 Task: Add an event with the title Second Performance Improvement Plan Assessment, date ''2024/03/27'', time 7:30 AM to 9:30 AMand add a description: Problem-Solving Activities and embark on a transformative journey that will empower your team to overcome challenges, think creatively, and work cohesively to achieve outstanding results. Get ready for an inspiring and invigorating retreat that will leave a lasting impact on your team''s problem-solving abilities and overall collaboration.Select event color  Tomato . Add location for the event as: Valencia, Spain, logged in from the account softage.8@softage.netand send the event invitation to softage.6@softage.net and softage.1@softage.net. Set a reminder for the event Daily
Action: Mouse moved to (51, 82)
Screenshot: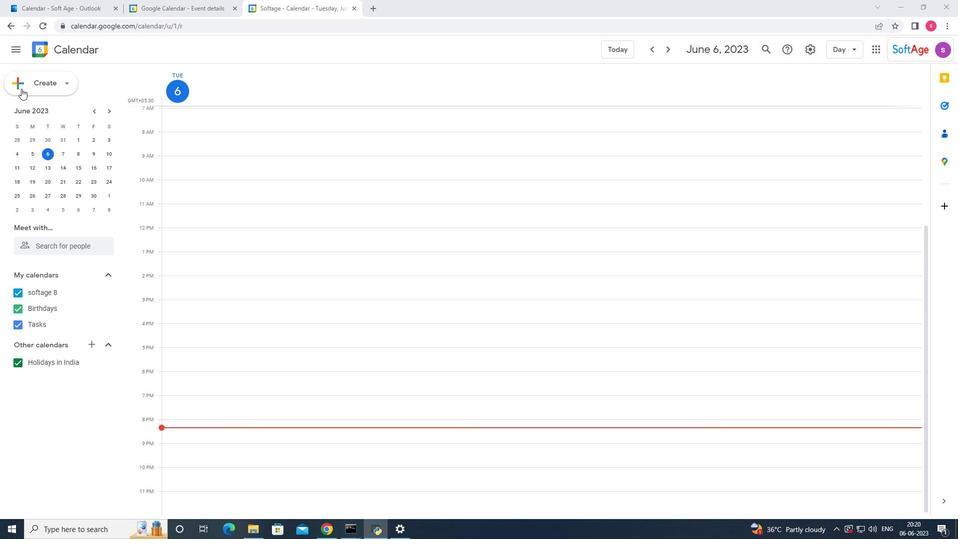 
Action: Mouse pressed left at (51, 82)
Screenshot: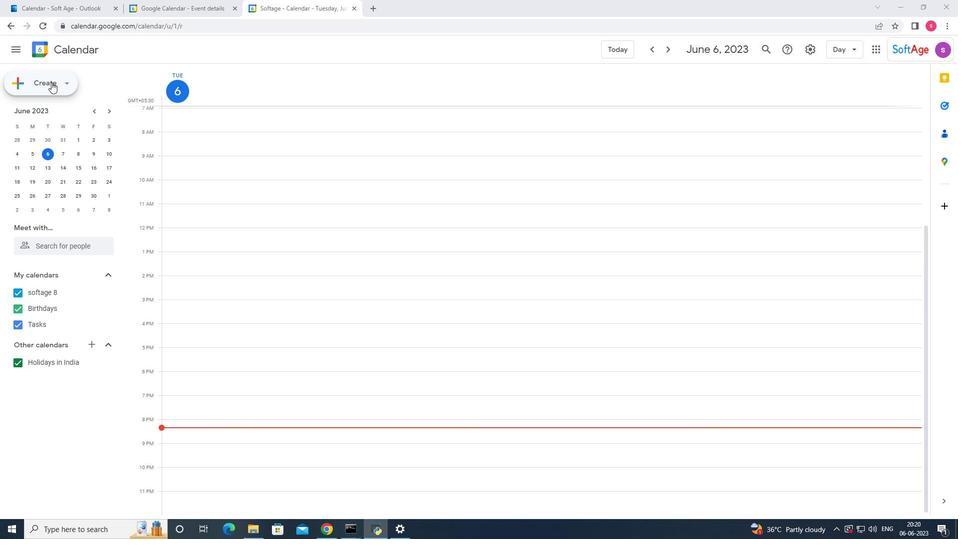 
Action: Mouse moved to (32, 109)
Screenshot: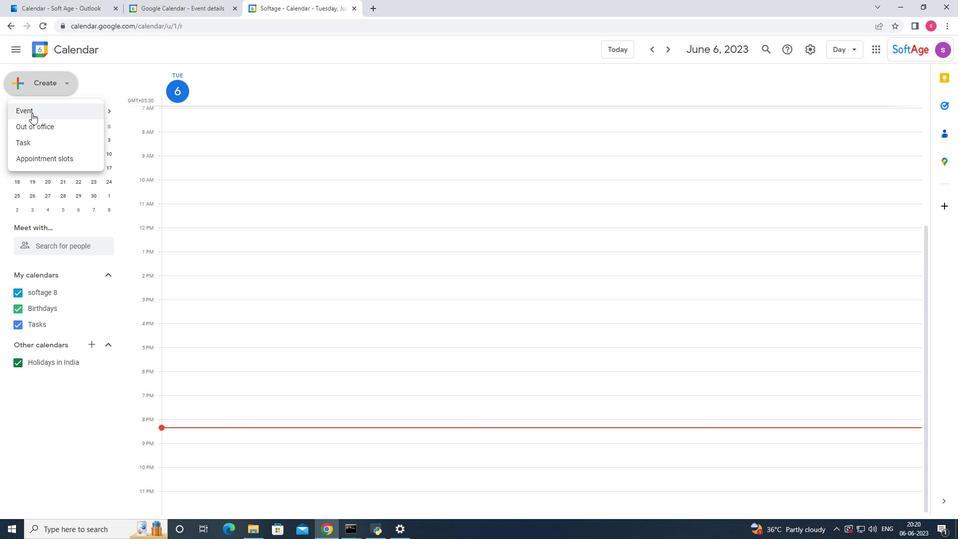 
Action: Mouse pressed left at (32, 109)
Screenshot: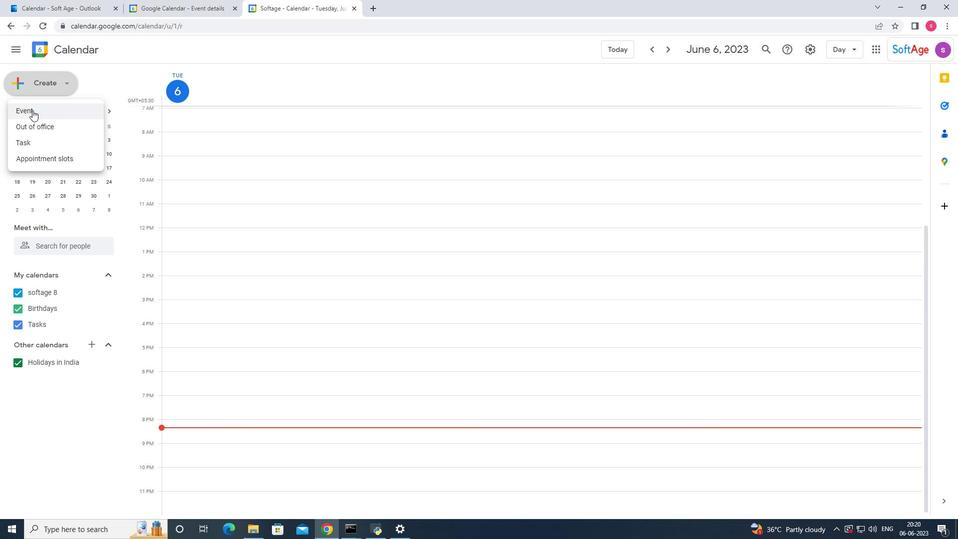 
Action: Mouse moved to (549, 415)
Screenshot: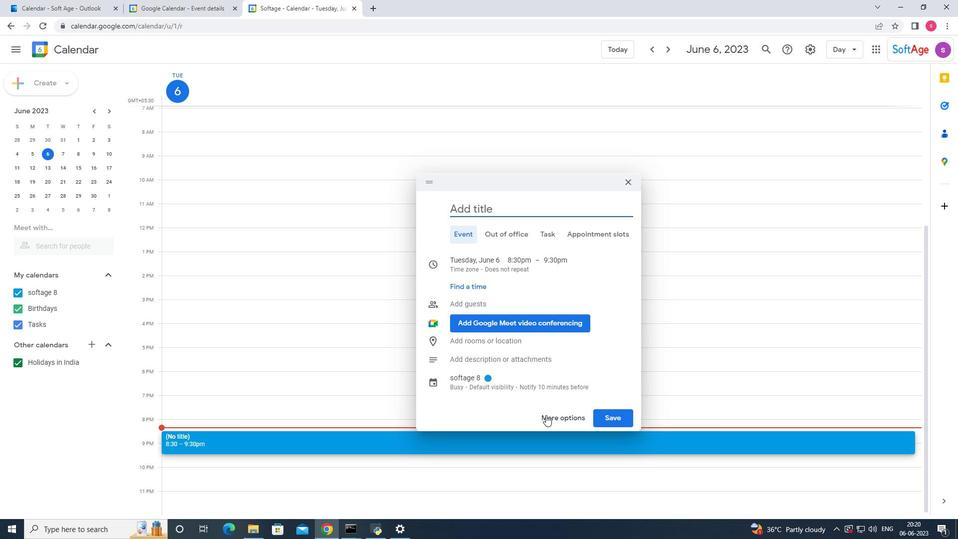
Action: Mouse pressed left at (549, 415)
Screenshot: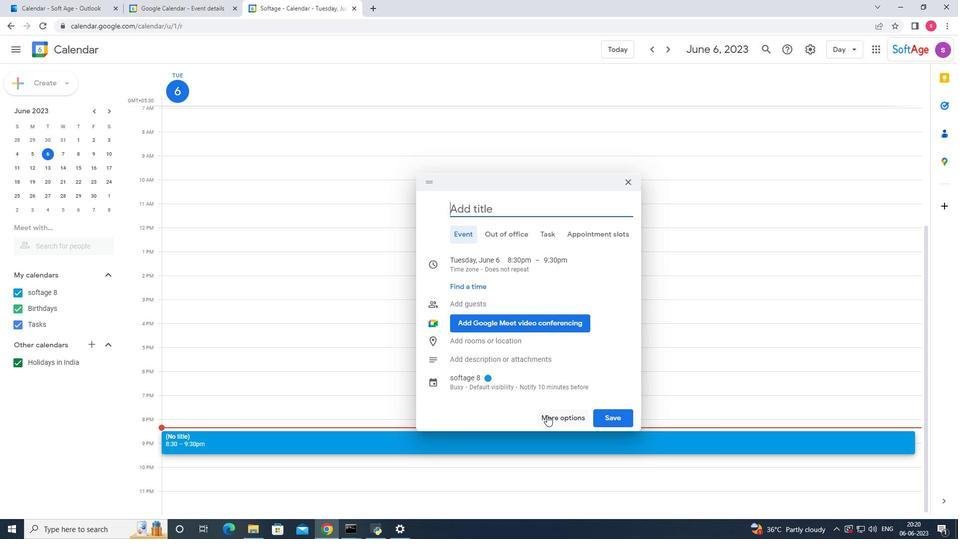 
Action: Mouse moved to (88, 56)
Screenshot: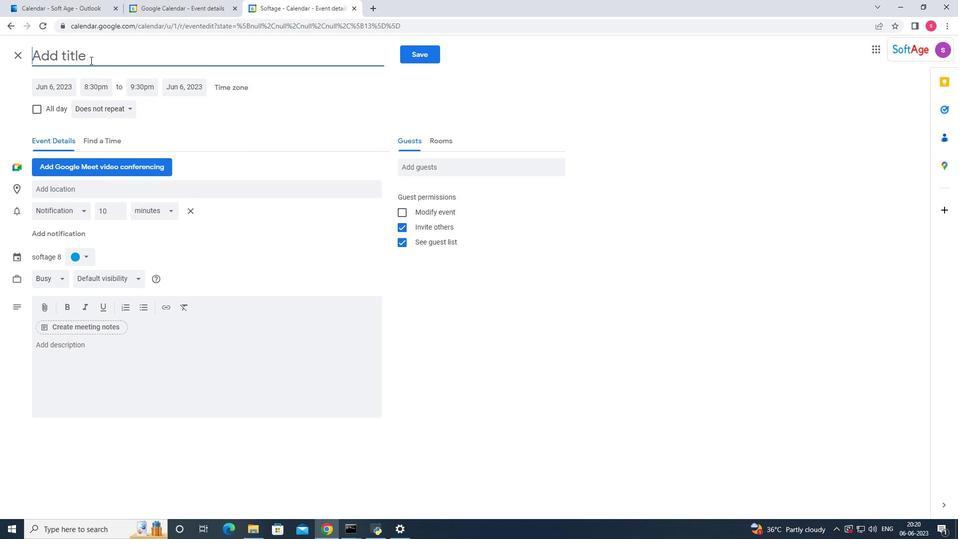 
Action: Mouse pressed left at (88, 56)
Screenshot: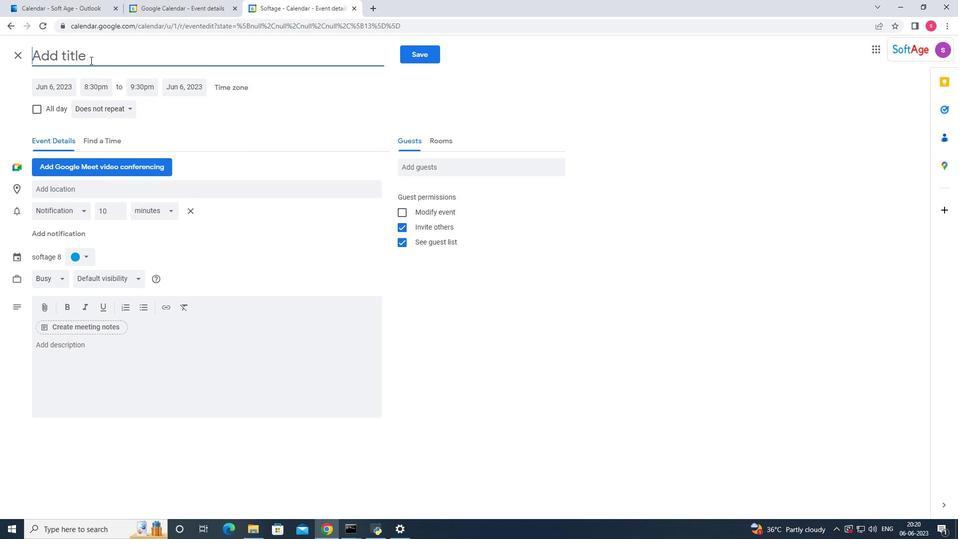 
Action: Key pressed <Key.shift_r>Second<Key.space><Key.shift>{<Key.backspace><Key.shift>Pe
Screenshot: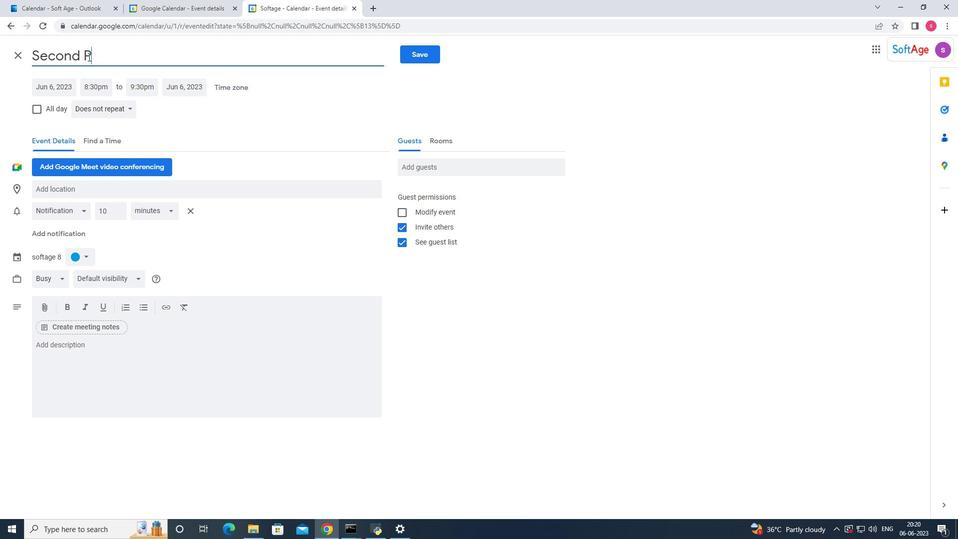 
Action: Mouse moved to (88, 56)
Screenshot: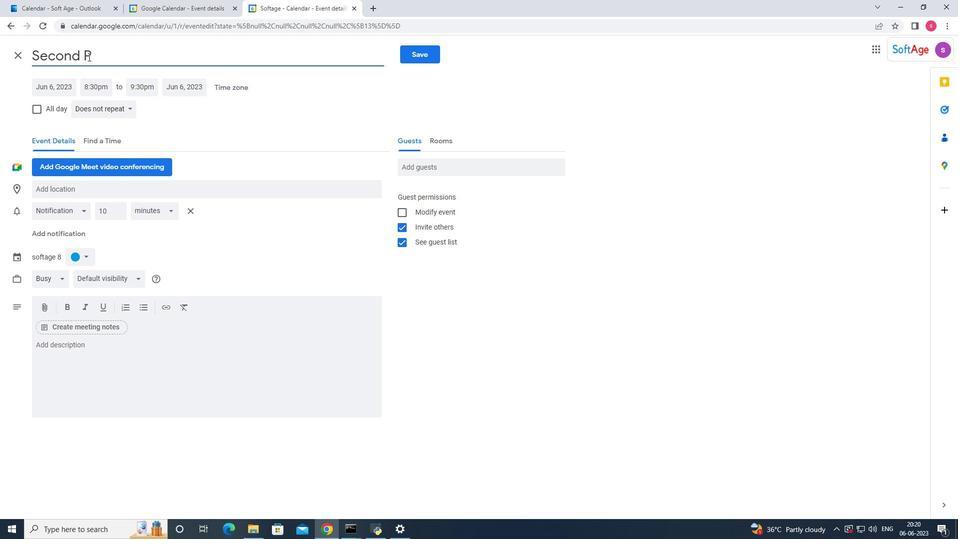 
Action: Key pressed rformance<Key.space><Key.shift>Improvement<Key.space><Key.shift>Plan<Key.space>a<Key.backspace><Key.shift_r>Assessment
Screenshot: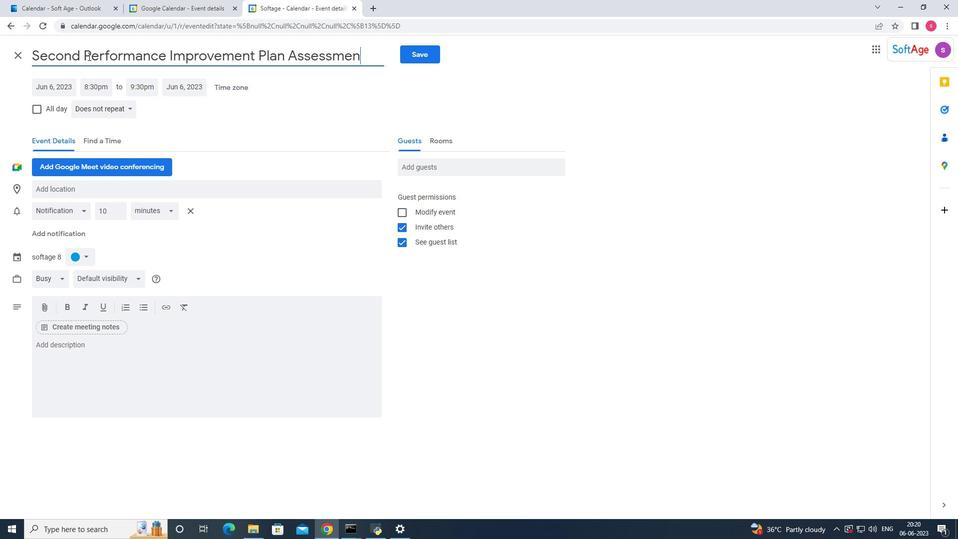 
Action: Mouse moved to (60, 88)
Screenshot: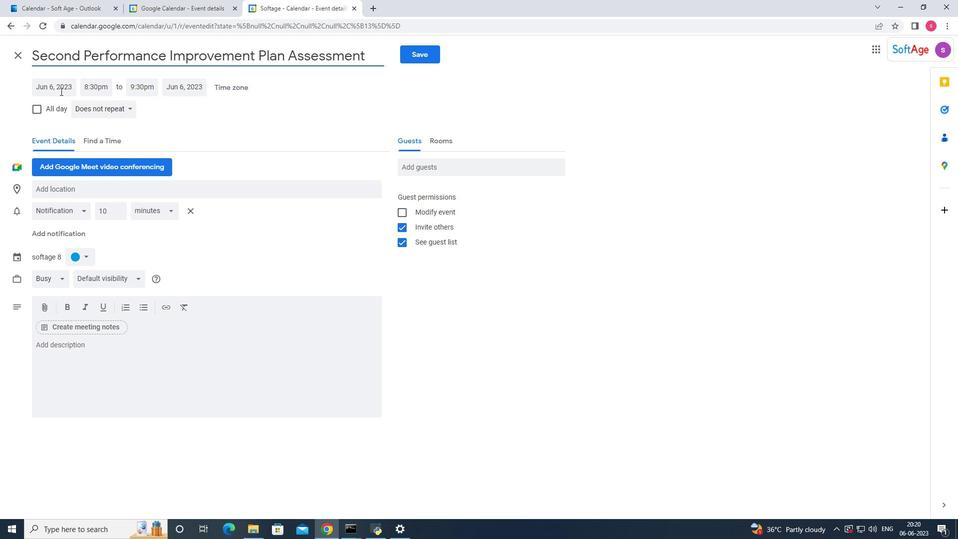 
Action: Mouse pressed left at (60, 88)
Screenshot: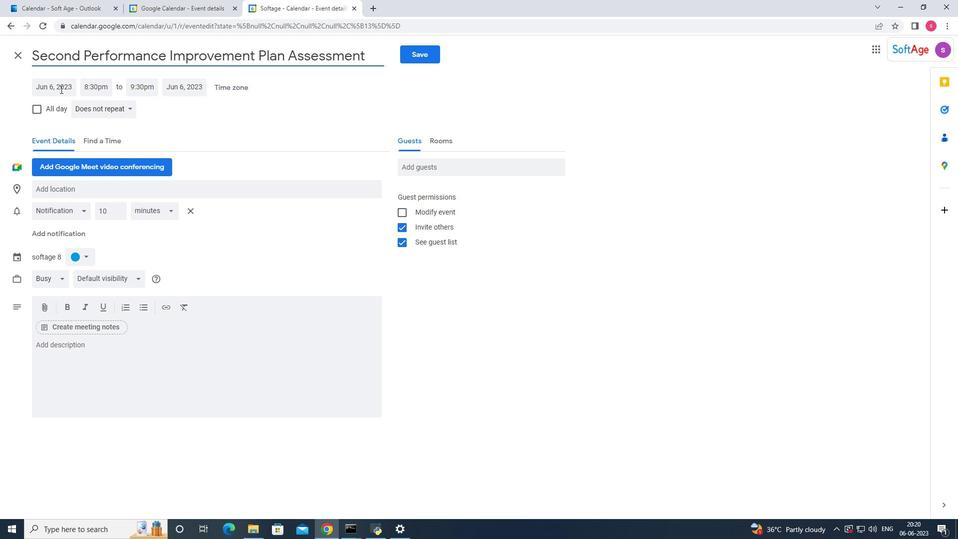 
Action: Mouse moved to (158, 108)
Screenshot: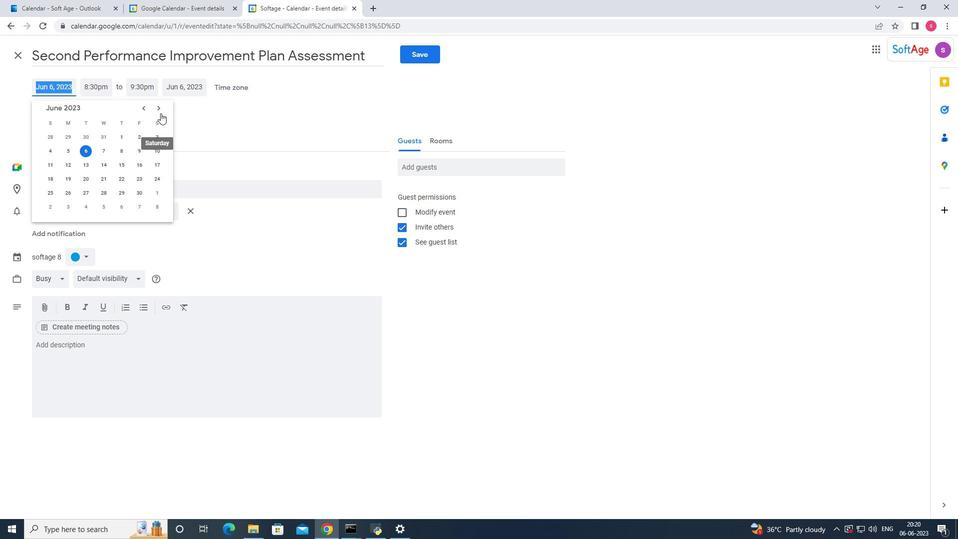 
Action: Mouse pressed left at (158, 108)
Screenshot: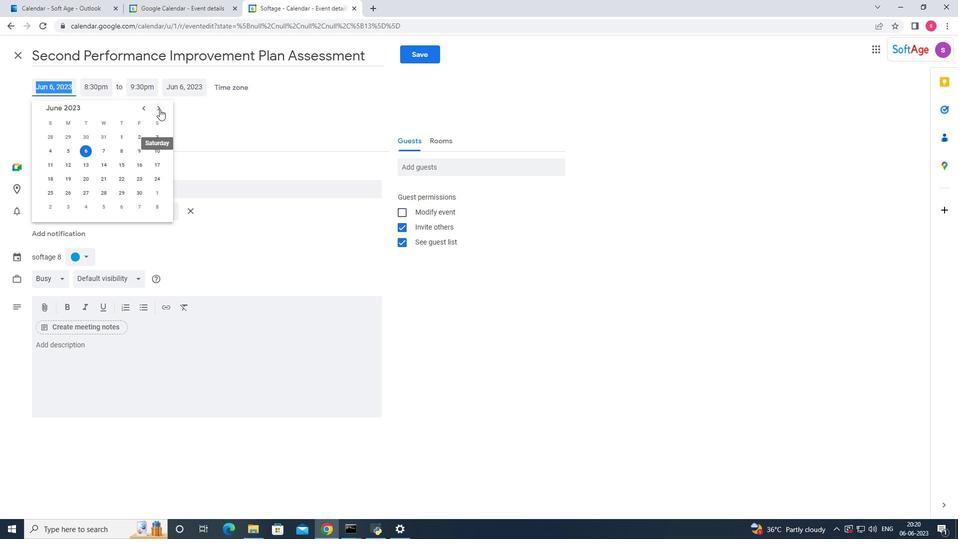 
Action: Mouse pressed left at (158, 108)
Screenshot: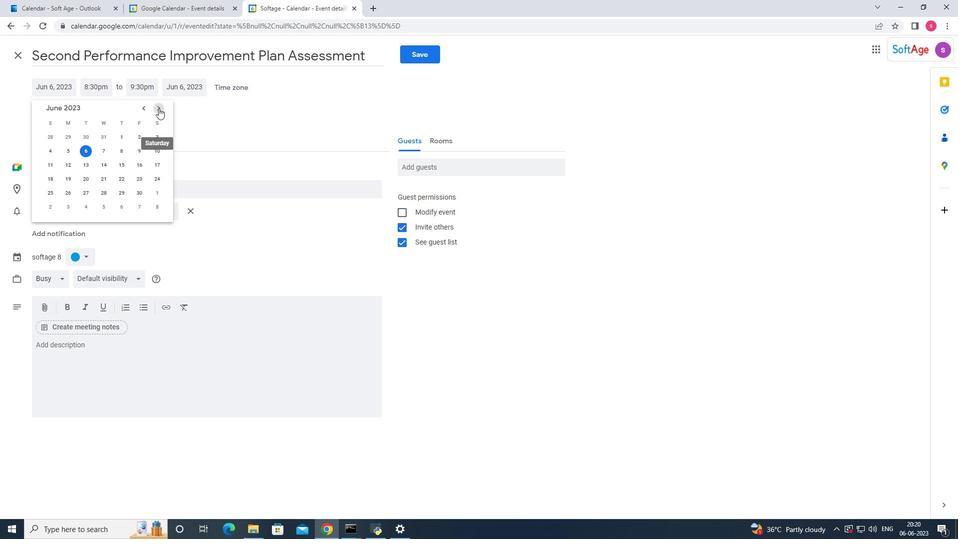 
Action: Mouse pressed left at (158, 108)
Screenshot: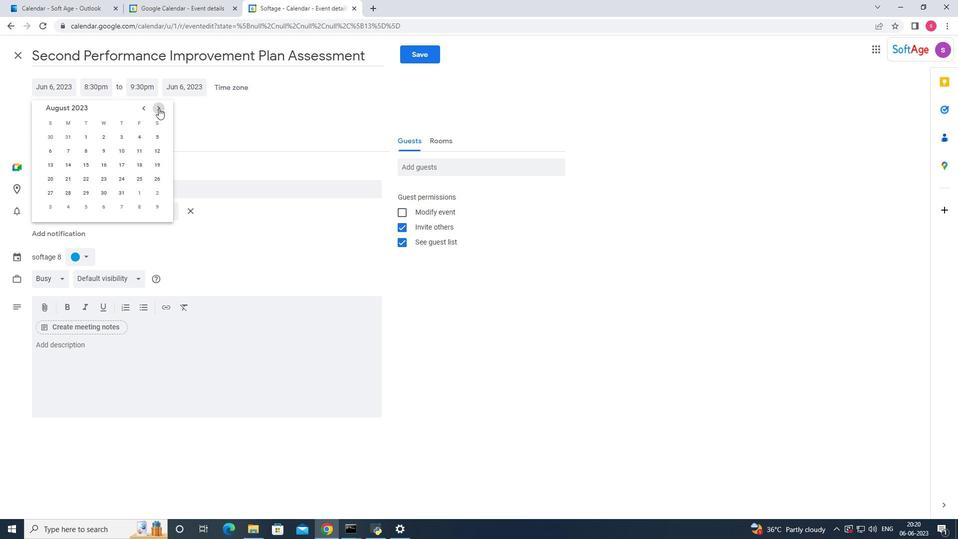 
Action: Mouse pressed left at (158, 108)
Screenshot: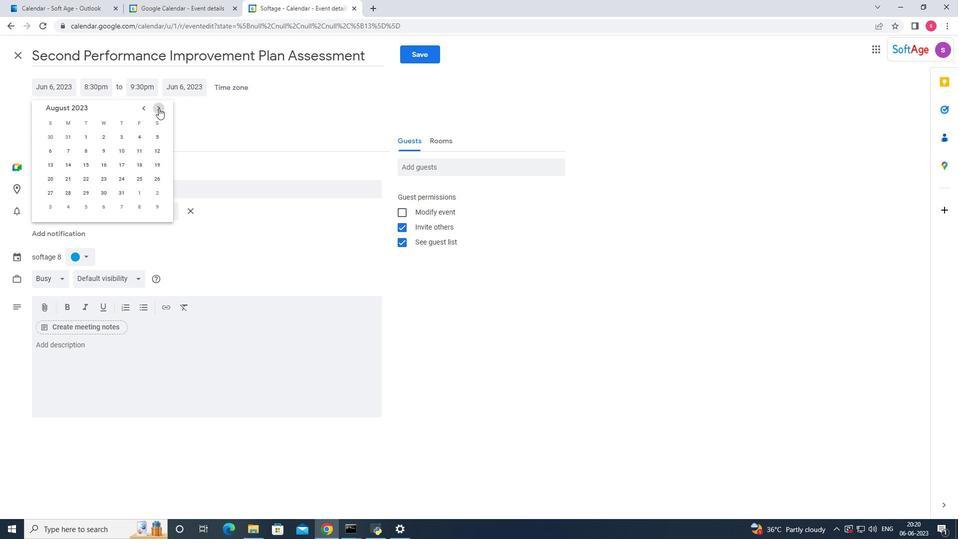 
Action: Mouse pressed left at (158, 108)
Screenshot: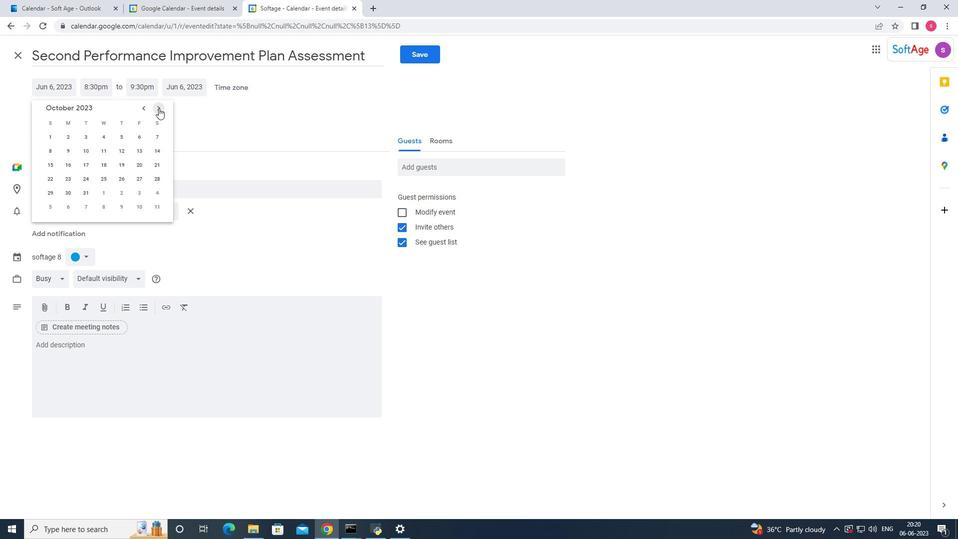 
Action: Mouse pressed left at (158, 108)
Screenshot: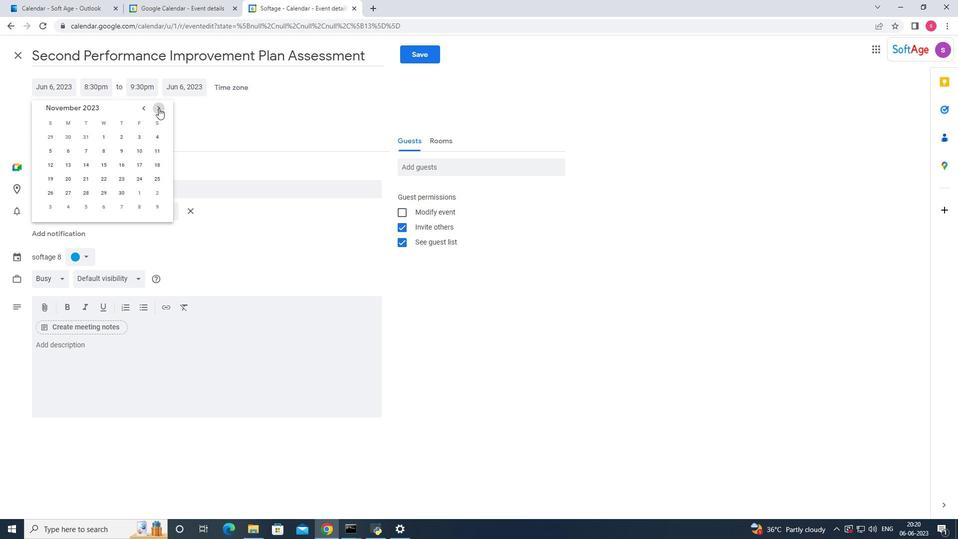 
Action: Mouse pressed left at (158, 108)
Screenshot: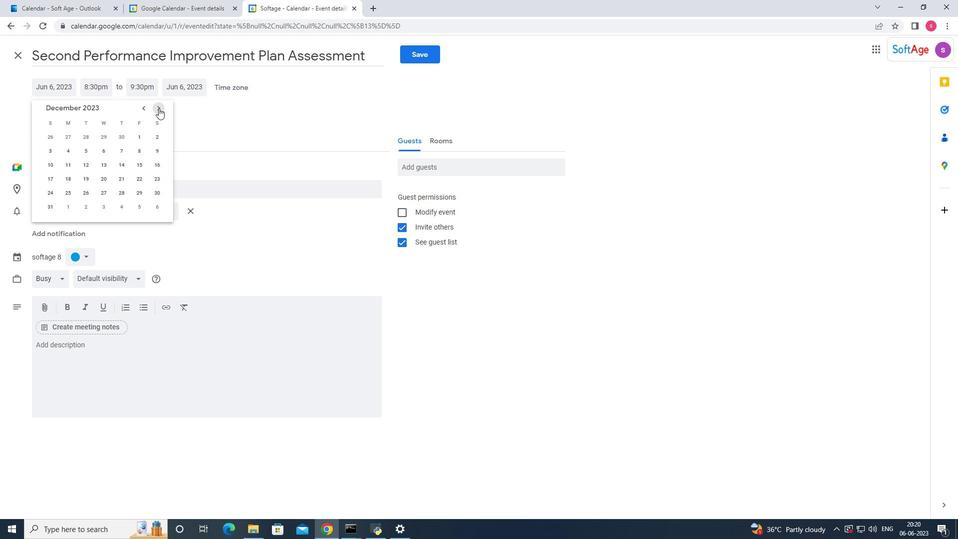 
Action: Mouse pressed left at (158, 108)
Screenshot: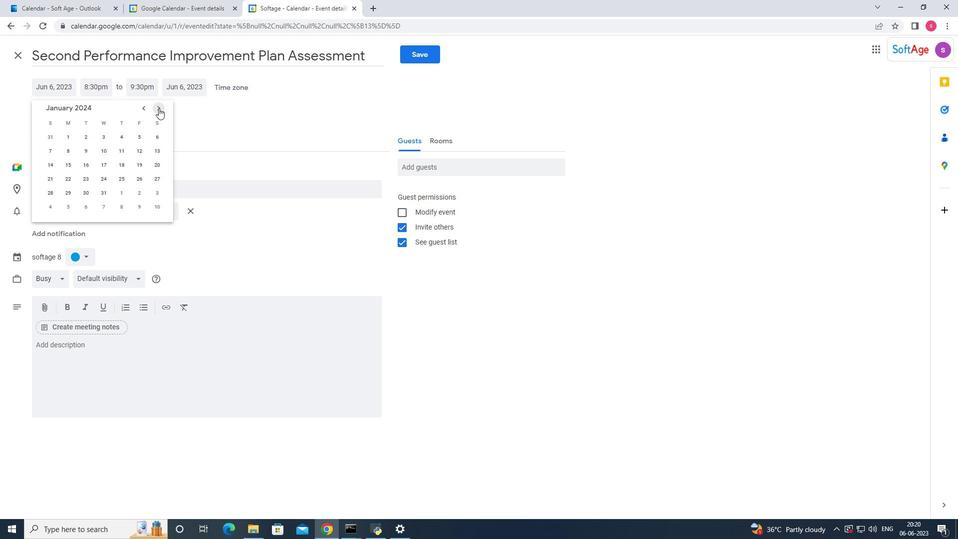 
Action: Mouse pressed left at (158, 108)
Screenshot: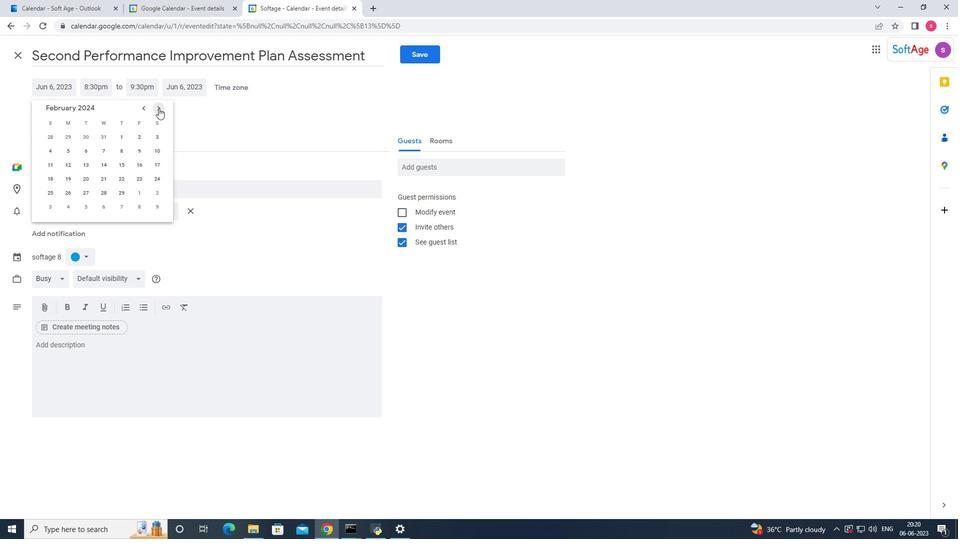 
Action: Mouse moved to (101, 192)
Screenshot: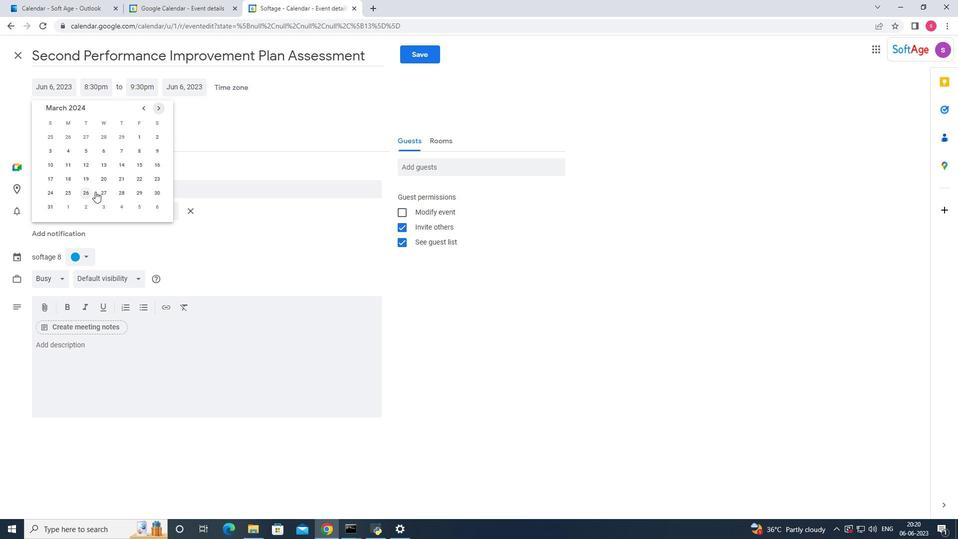 
Action: Mouse pressed left at (101, 192)
Screenshot: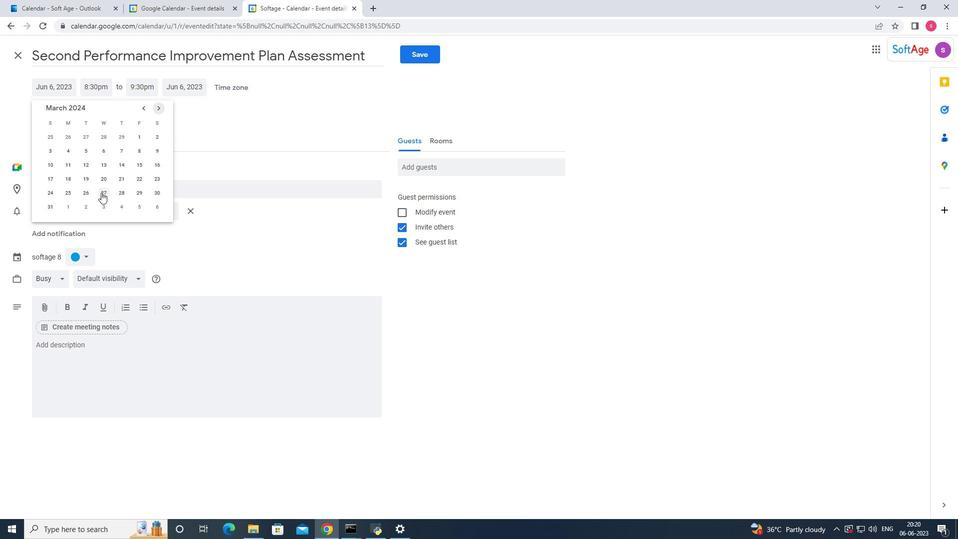 
Action: Mouse moved to (94, 86)
Screenshot: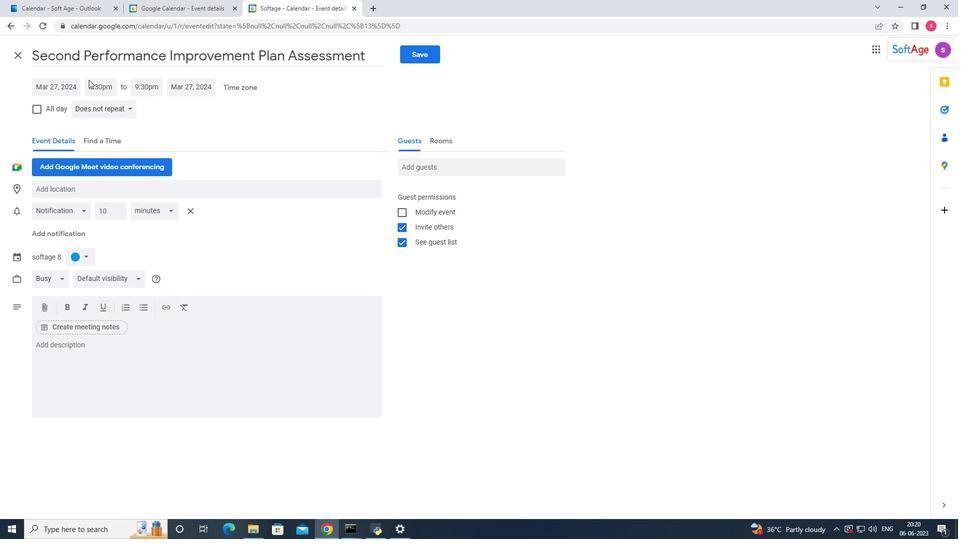 
Action: Mouse pressed left at (94, 86)
Screenshot: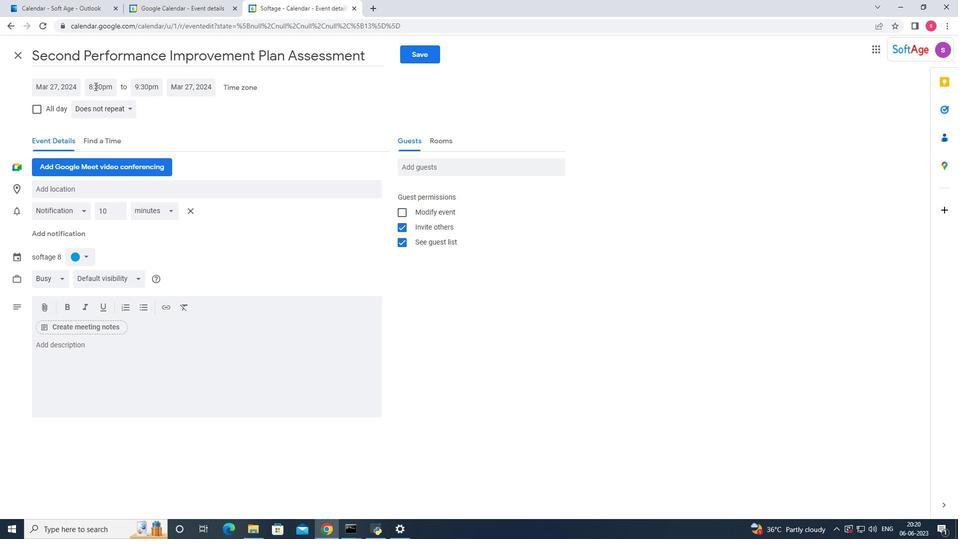 
Action: Mouse moved to (116, 160)
Screenshot: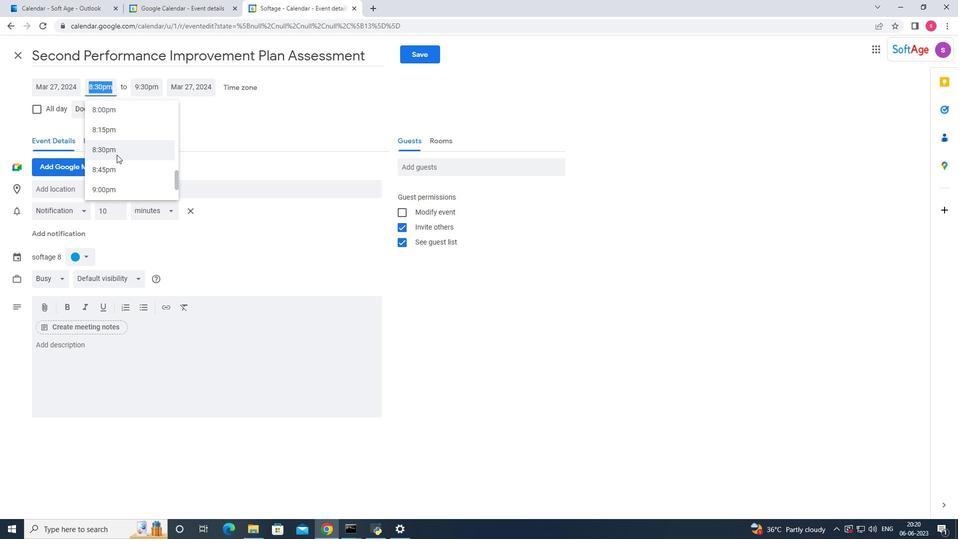 
Action: Mouse scrolled (116, 161) with delta (0, 0)
Screenshot: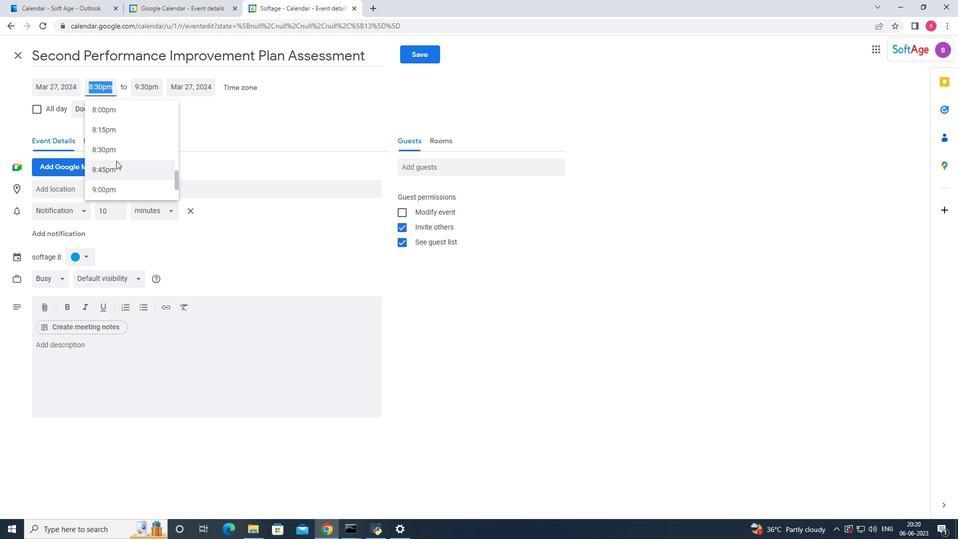 
Action: Mouse scrolled (116, 161) with delta (0, 0)
Screenshot: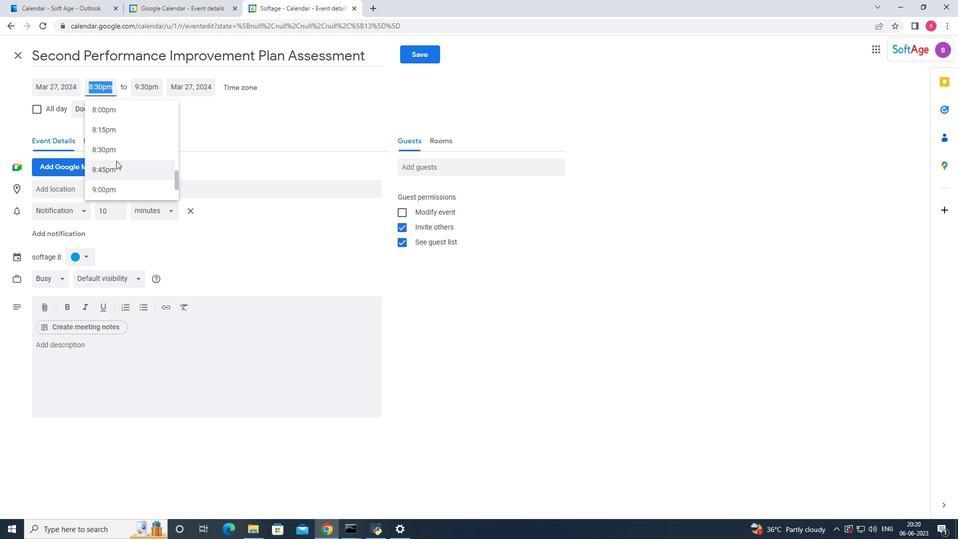 
Action: Mouse scrolled (116, 161) with delta (0, 0)
Screenshot: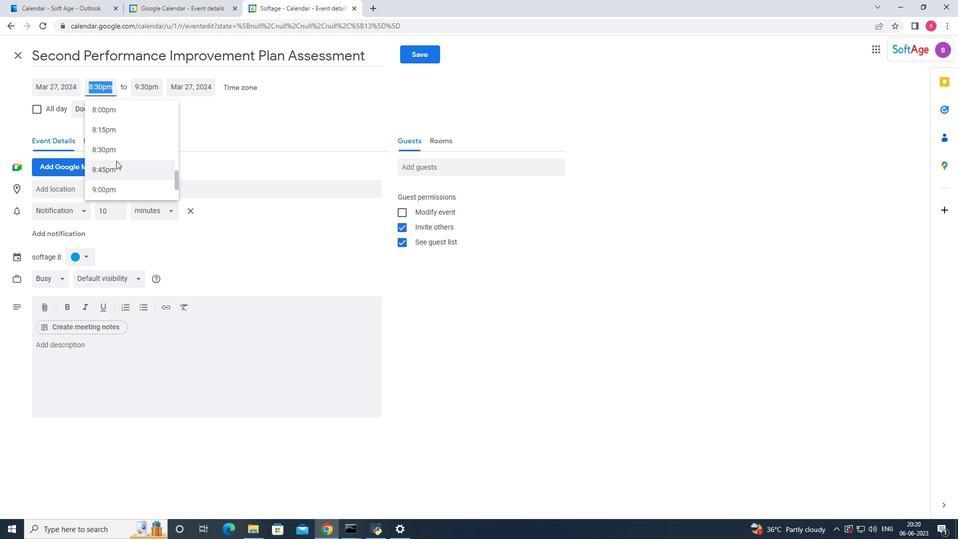 
Action: Mouse scrolled (116, 161) with delta (0, 0)
Screenshot: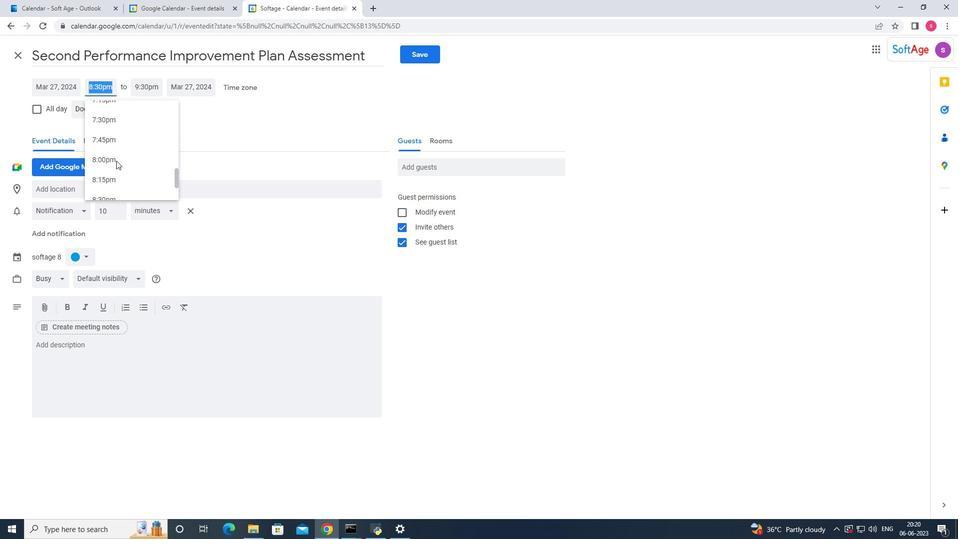 
Action: Mouse scrolled (116, 161) with delta (0, 0)
Screenshot: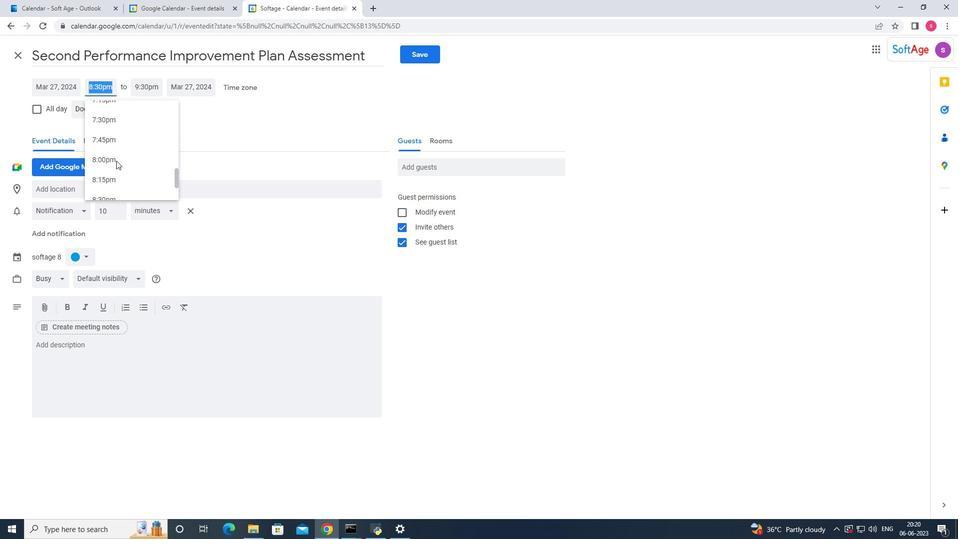 
Action: Mouse scrolled (116, 161) with delta (0, 0)
Screenshot: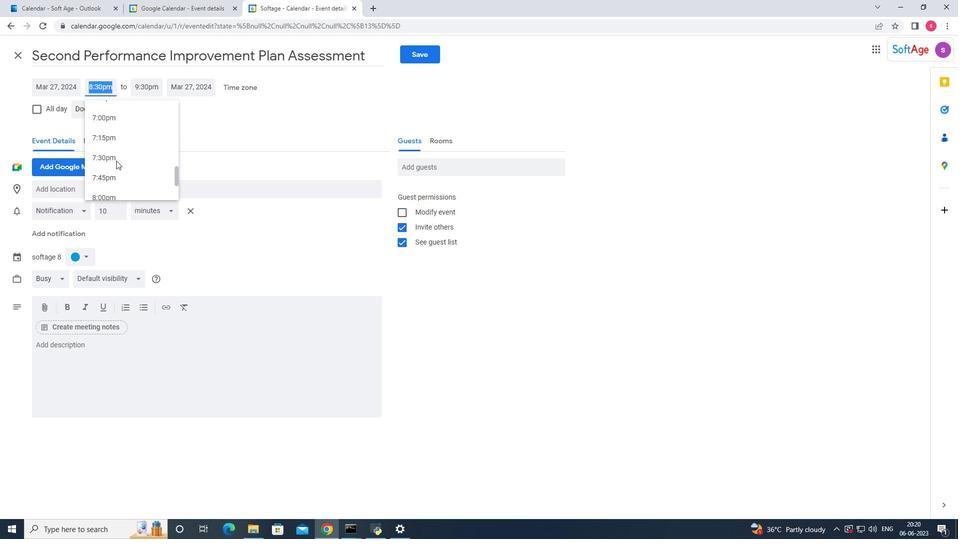 
Action: Mouse scrolled (116, 161) with delta (0, 0)
Screenshot: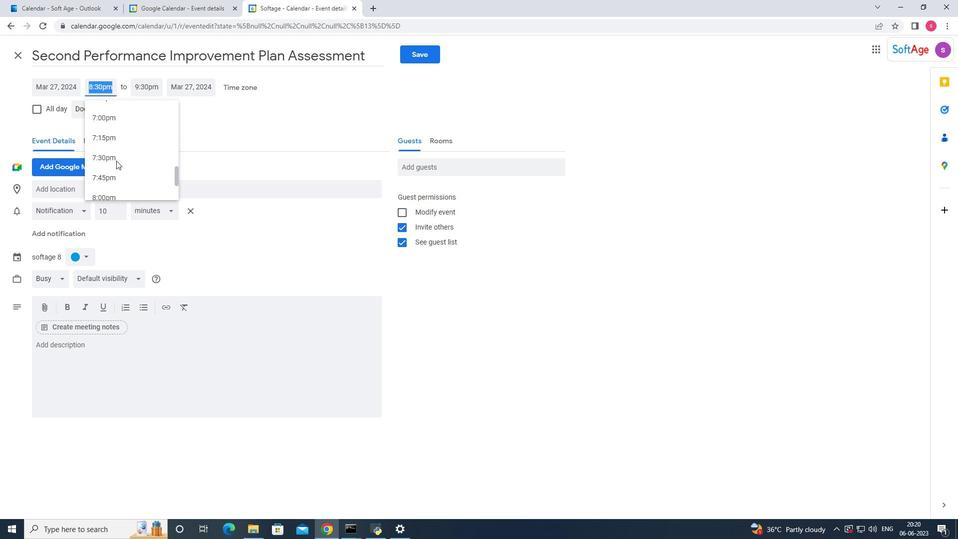 
Action: Mouse scrolled (116, 161) with delta (0, 0)
Screenshot: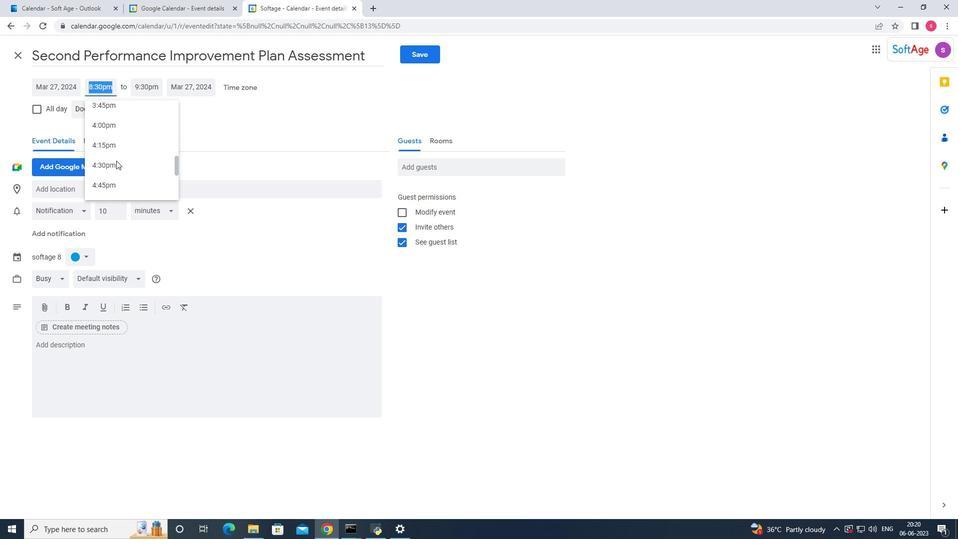 
Action: Mouse moved to (116, 153)
Screenshot: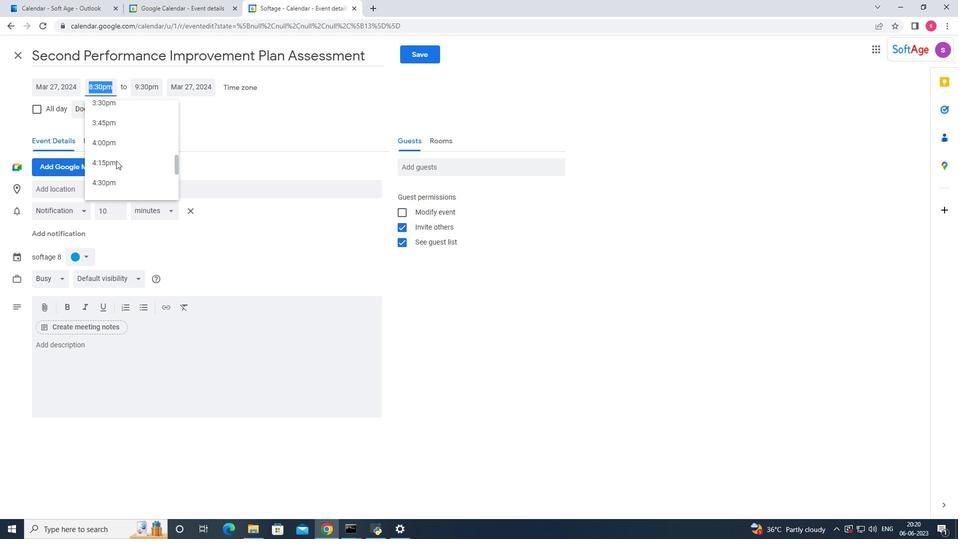 
Action: Mouse scrolled (116, 153) with delta (0, 0)
Screenshot: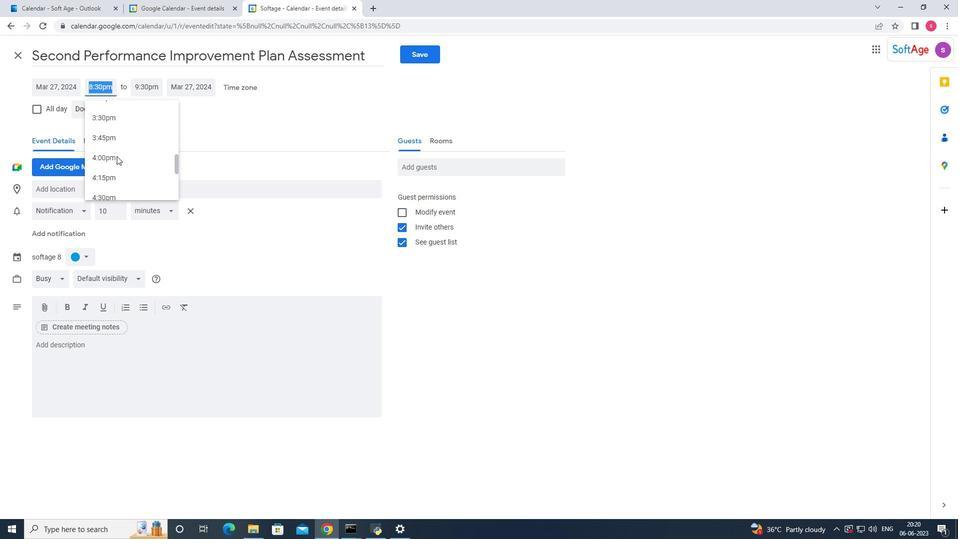 
Action: Mouse scrolled (116, 153) with delta (0, 0)
Screenshot: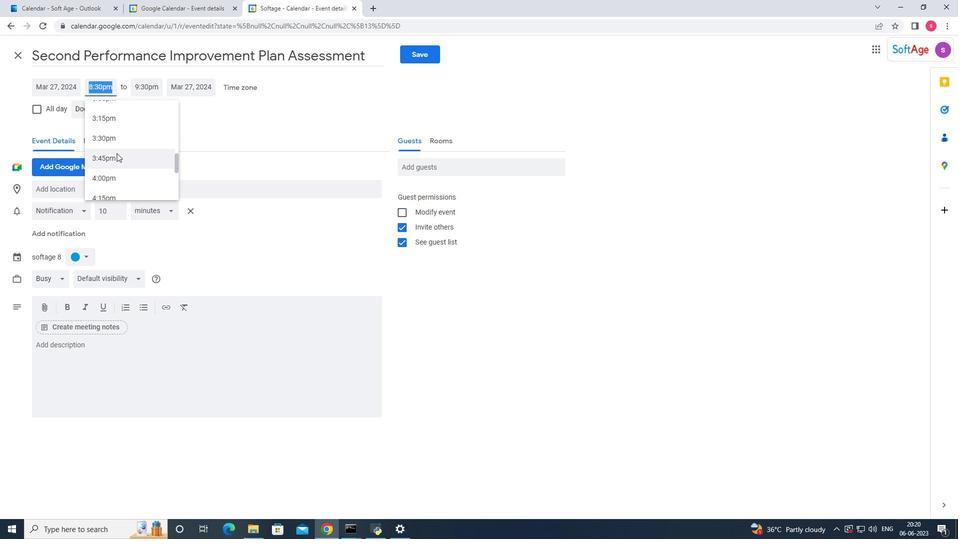 
Action: Mouse scrolled (116, 153) with delta (0, 0)
Screenshot: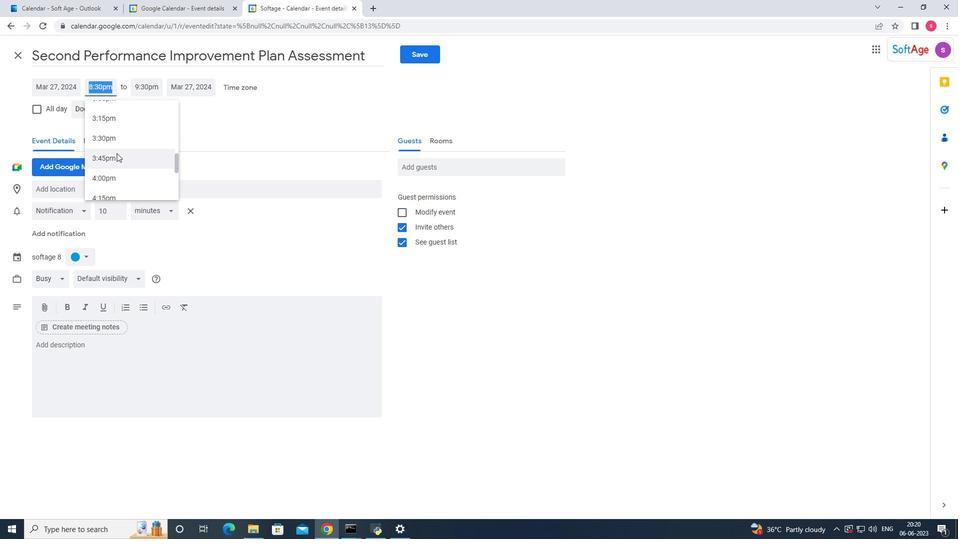
Action: Mouse scrolled (116, 152) with delta (0, 0)
Screenshot: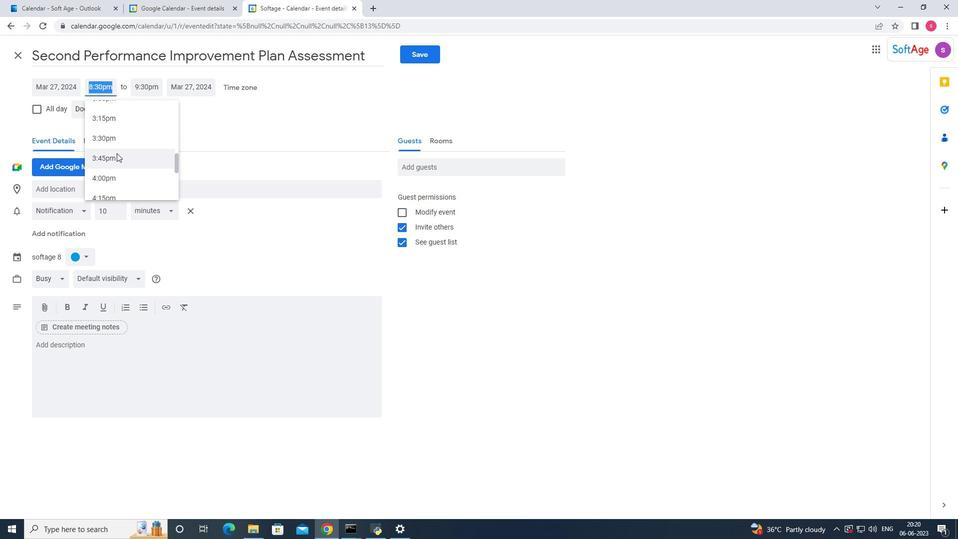 
Action: Mouse scrolled (116, 153) with delta (0, 0)
Screenshot: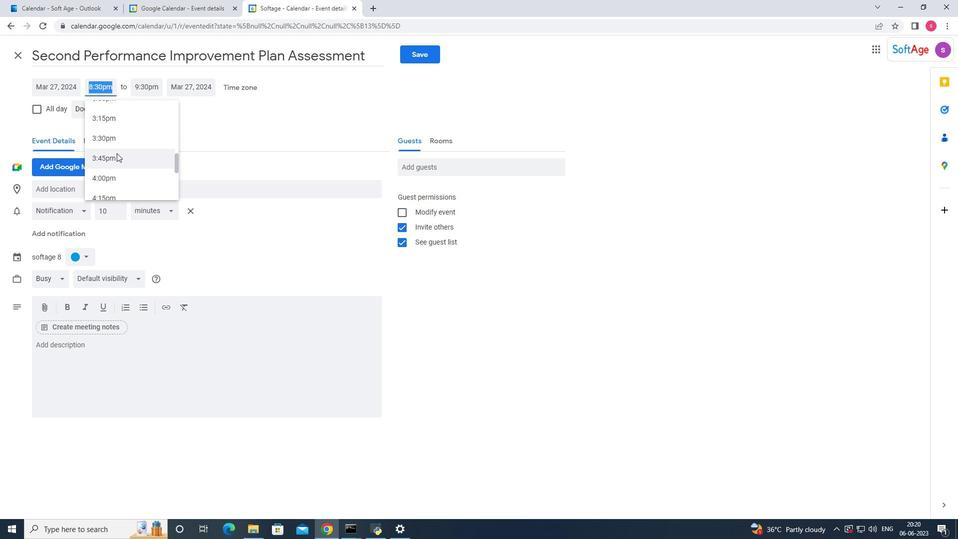
Action: Mouse moved to (116, 151)
Screenshot: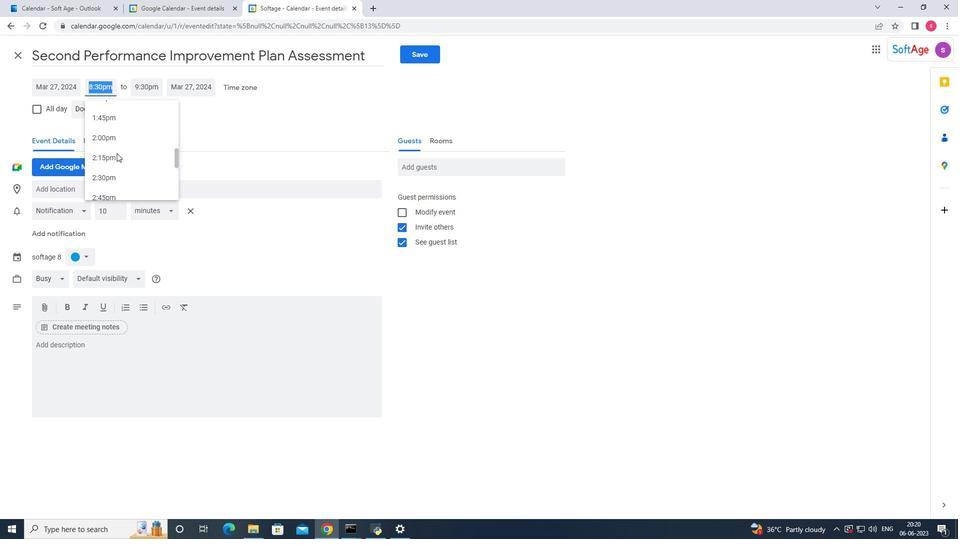 
Action: Mouse scrolled (116, 152) with delta (0, 0)
Screenshot: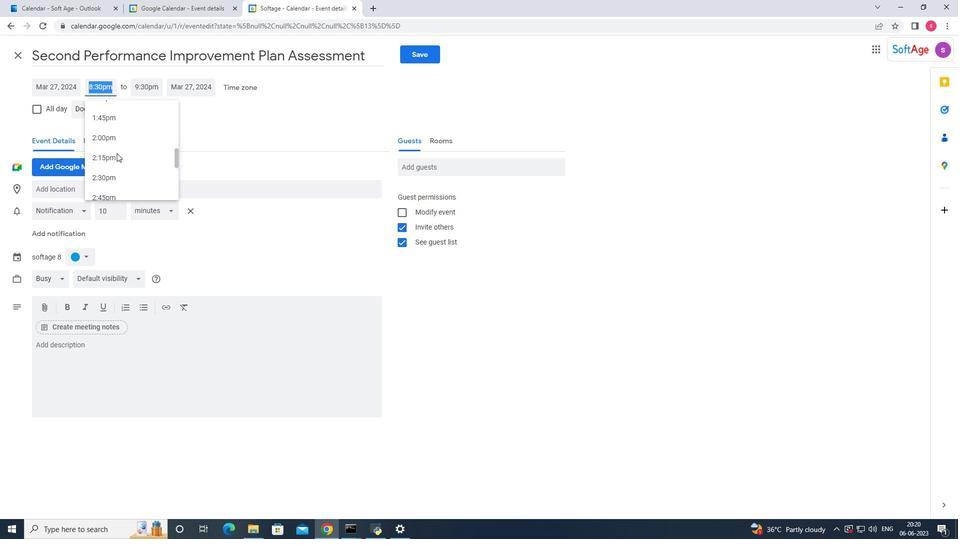 
Action: Mouse moved to (116, 150)
Screenshot: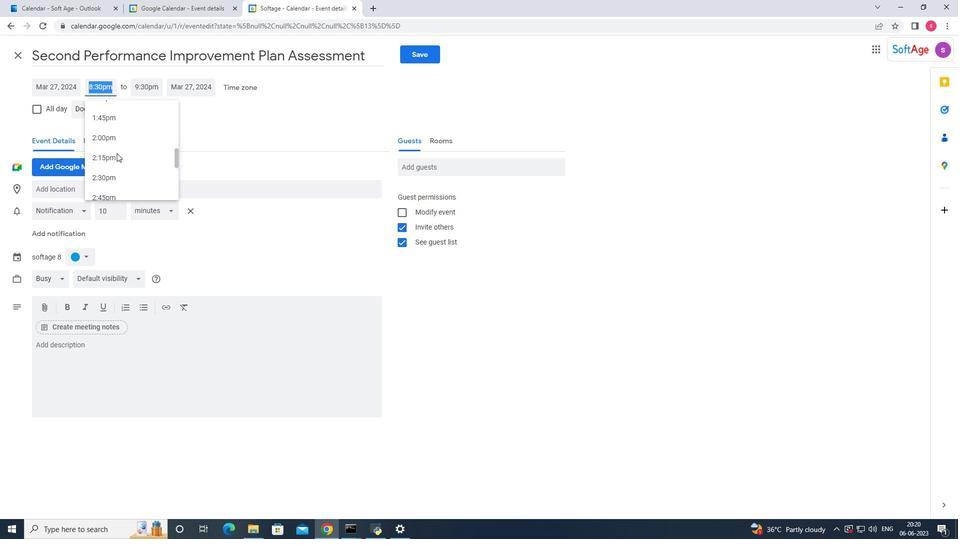 
Action: Mouse scrolled (116, 151) with delta (0, 0)
Screenshot: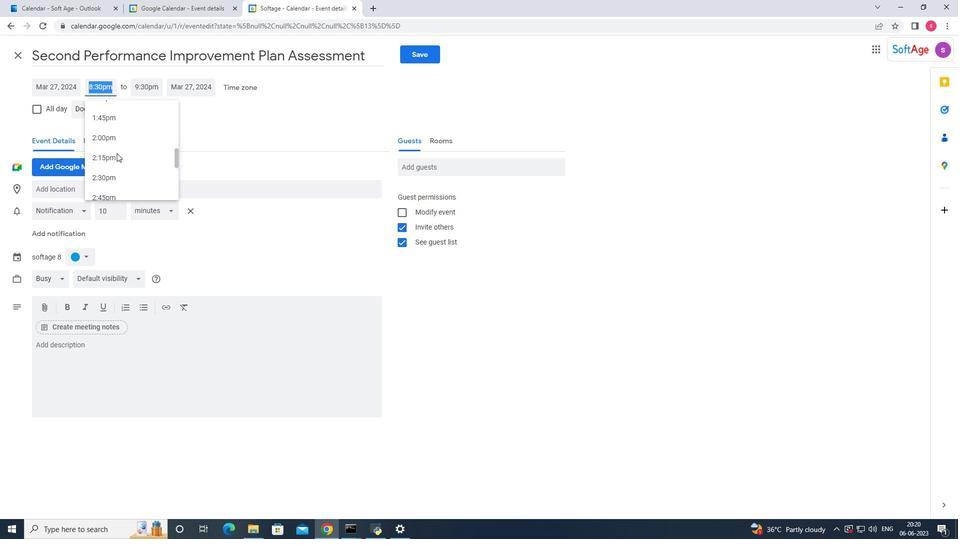 
Action: Mouse moved to (116, 148)
Screenshot: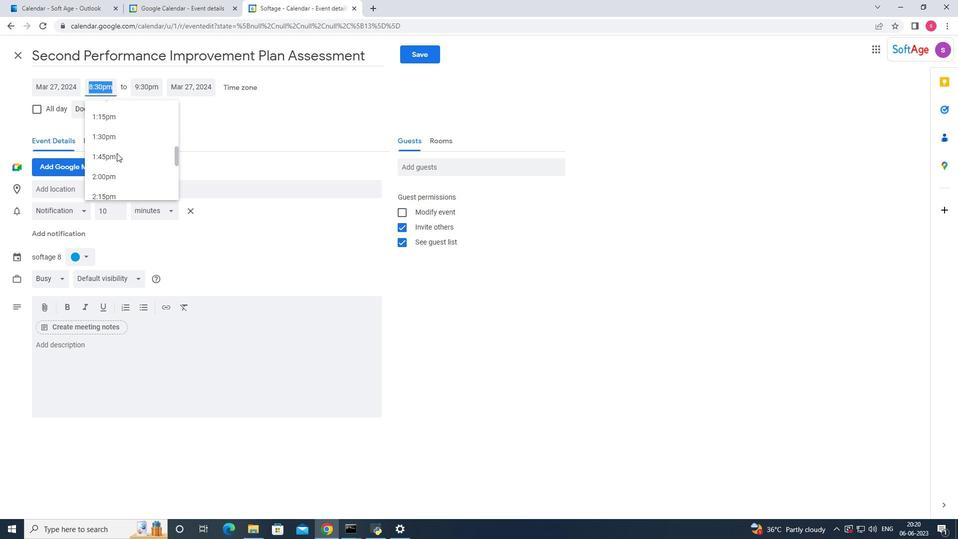 
Action: Mouse scrolled (116, 148) with delta (0, 0)
Screenshot: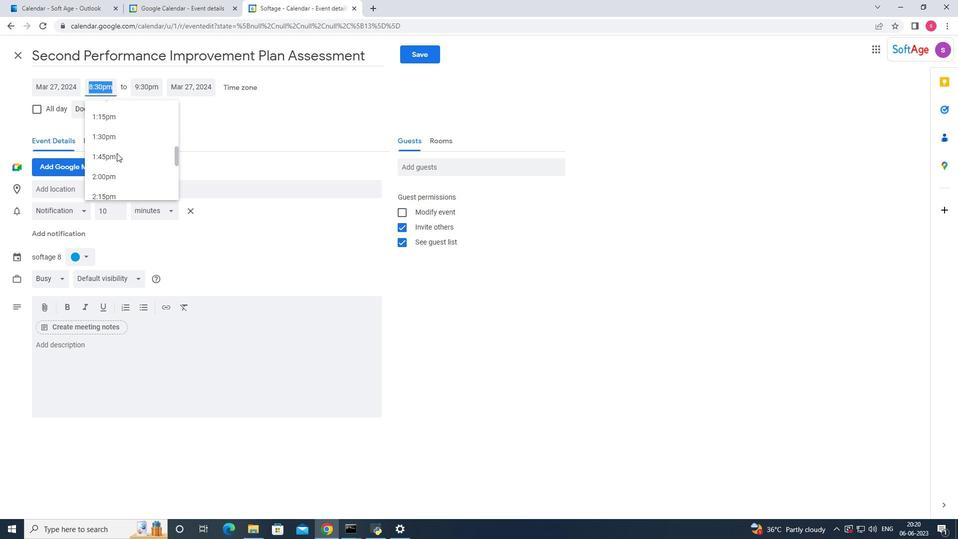
Action: Mouse scrolled (116, 148) with delta (0, 0)
Screenshot: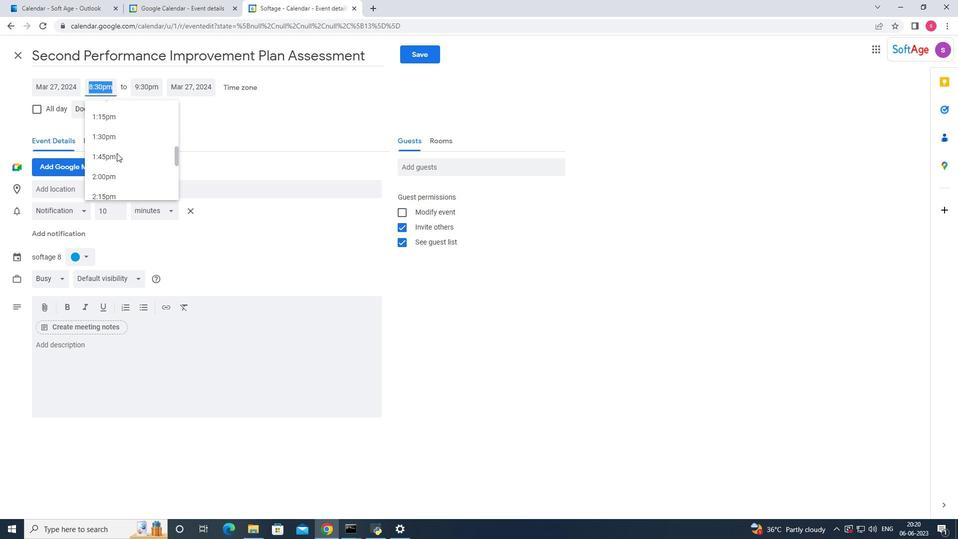 
Action: Mouse scrolled (116, 147) with delta (0, 0)
Screenshot: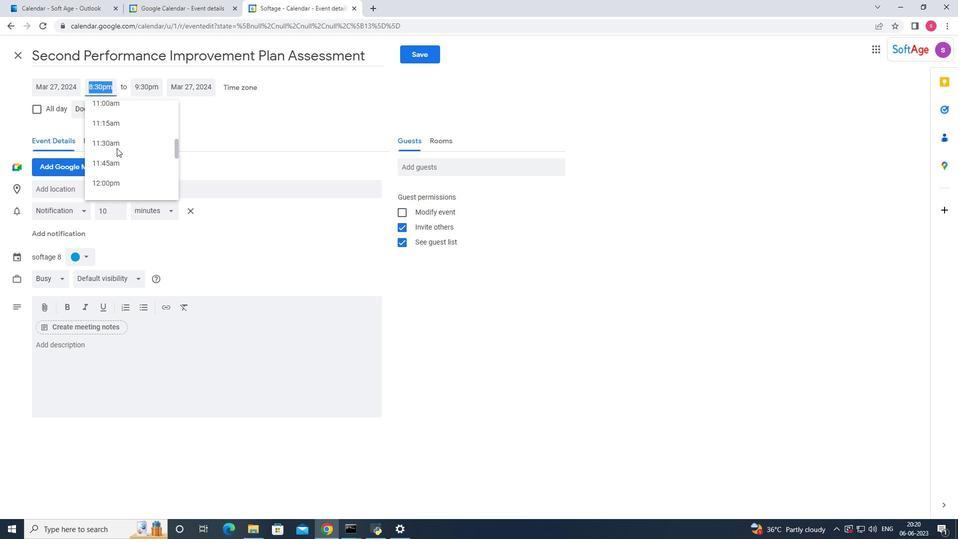 
Action: Mouse scrolled (116, 148) with delta (0, 0)
Screenshot: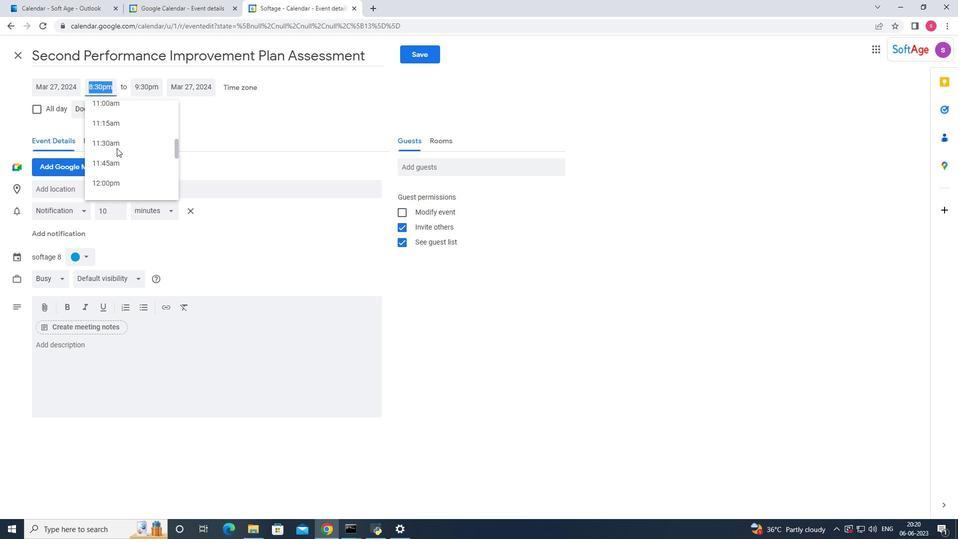 
Action: Mouse scrolled (116, 148) with delta (0, 0)
Screenshot: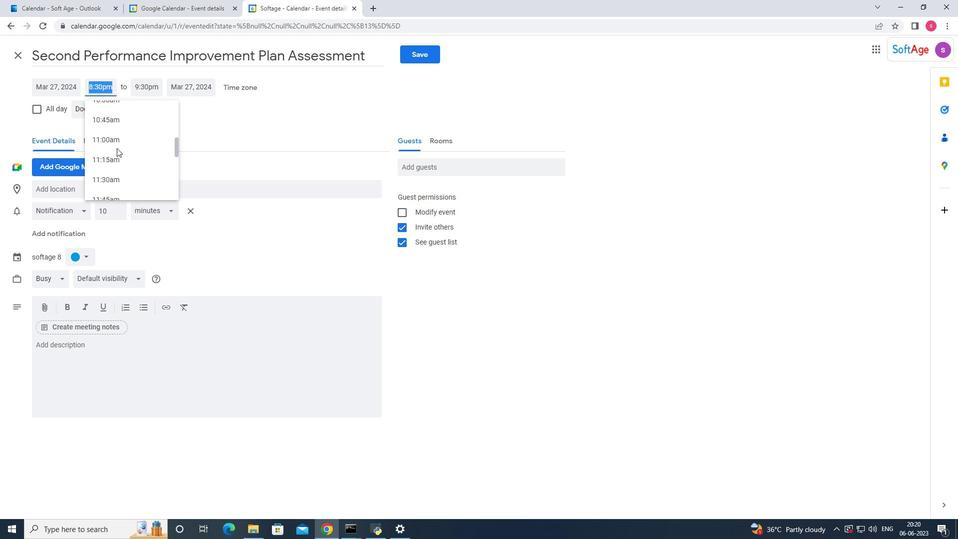 
Action: Mouse scrolled (116, 148) with delta (0, 0)
Screenshot: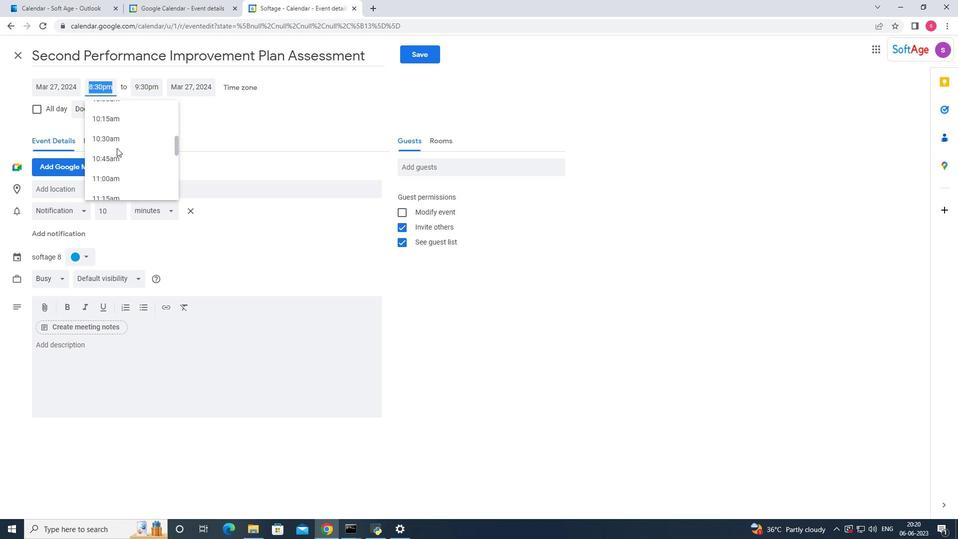 
Action: Mouse scrolled (116, 148) with delta (0, 0)
Screenshot: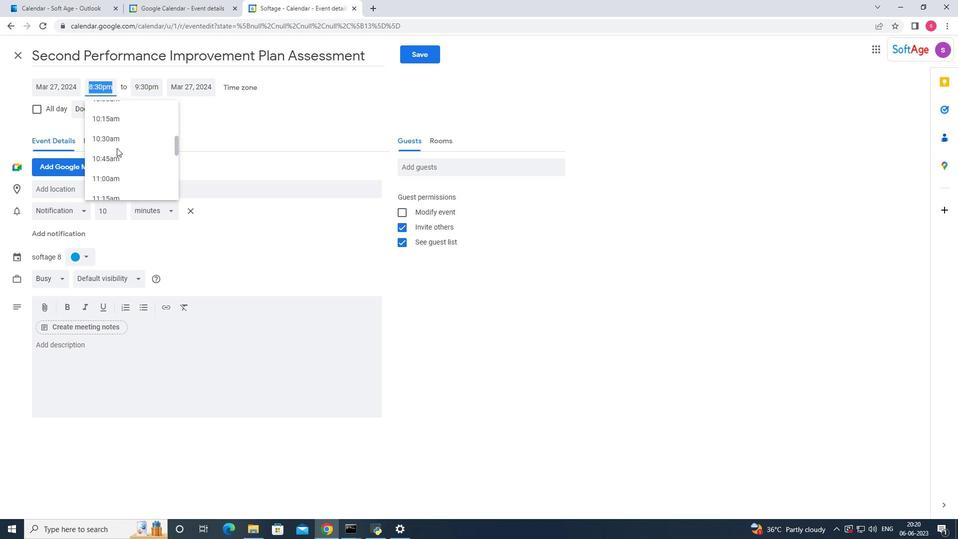 
Action: Mouse scrolled (116, 148) with delta (0, 0)
Screenshot: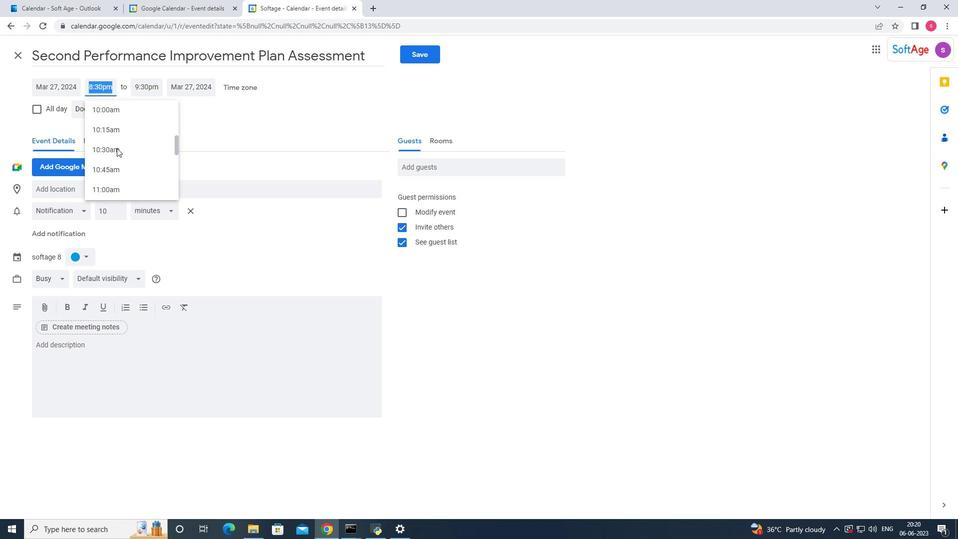 
Action: Mouse scrolled (116, 148) with delta (0, 0)
Screenshot: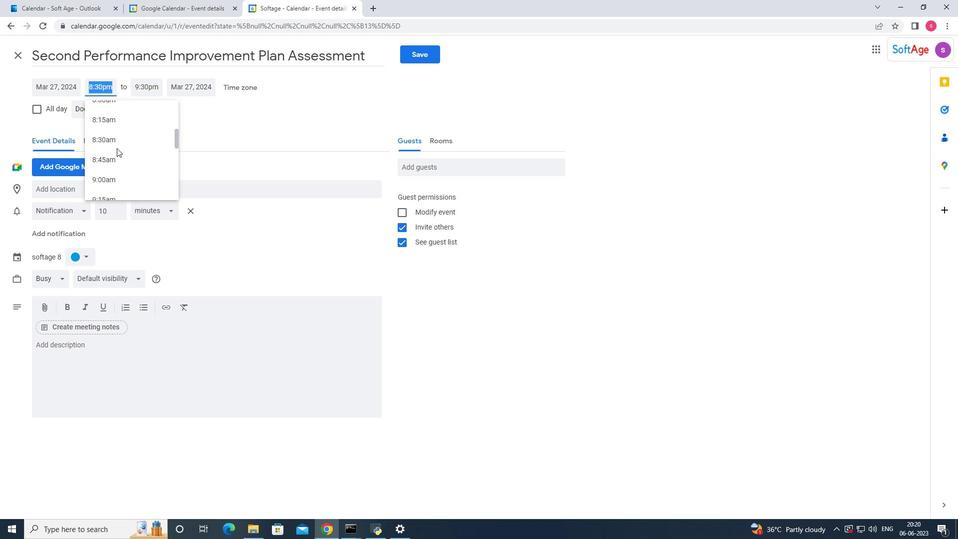 
Action: Mouse scrolled (116, 148) with delta (0, 0)
Screenshot: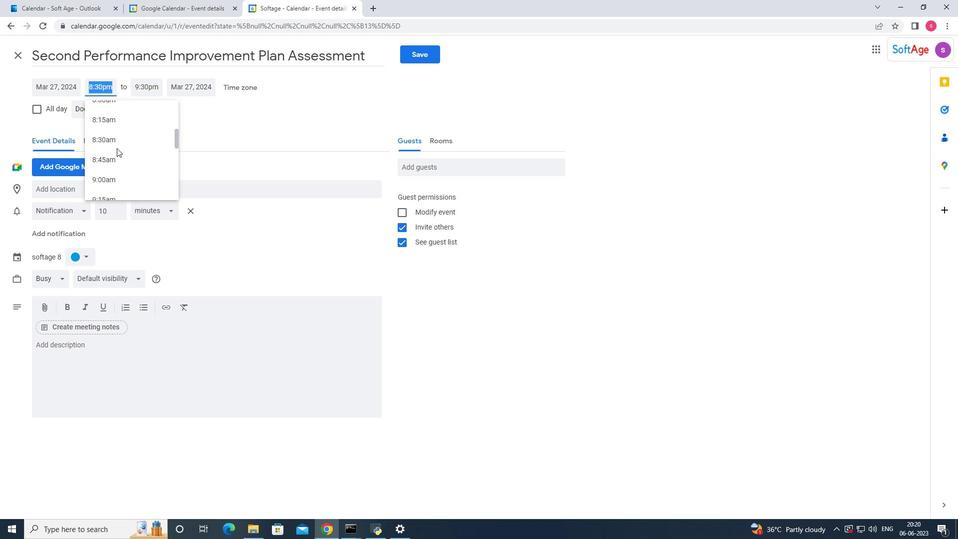 
Action: Mouse scrolled (116, 148) with delta (0, 0)
Screenshot: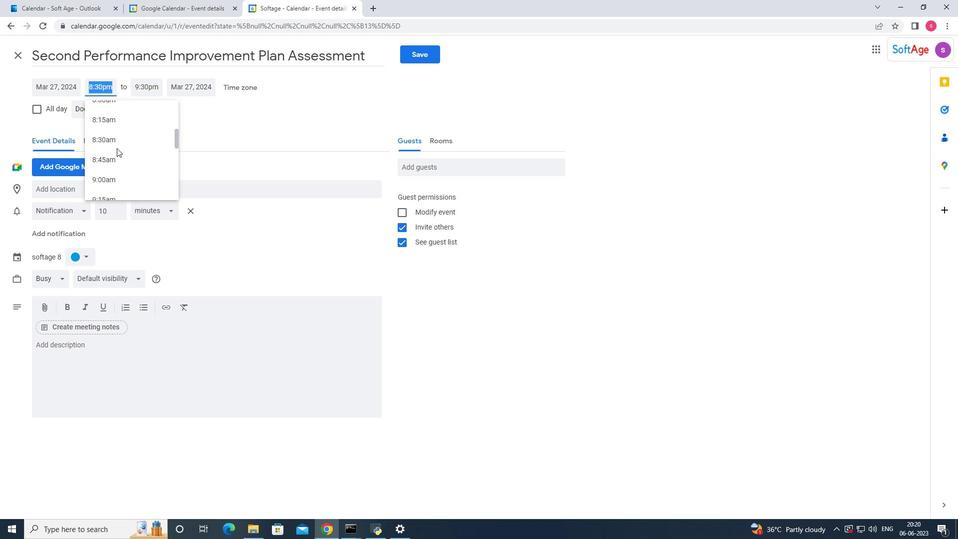 
Action: Mouse moved to (116, 155)
Screenshot: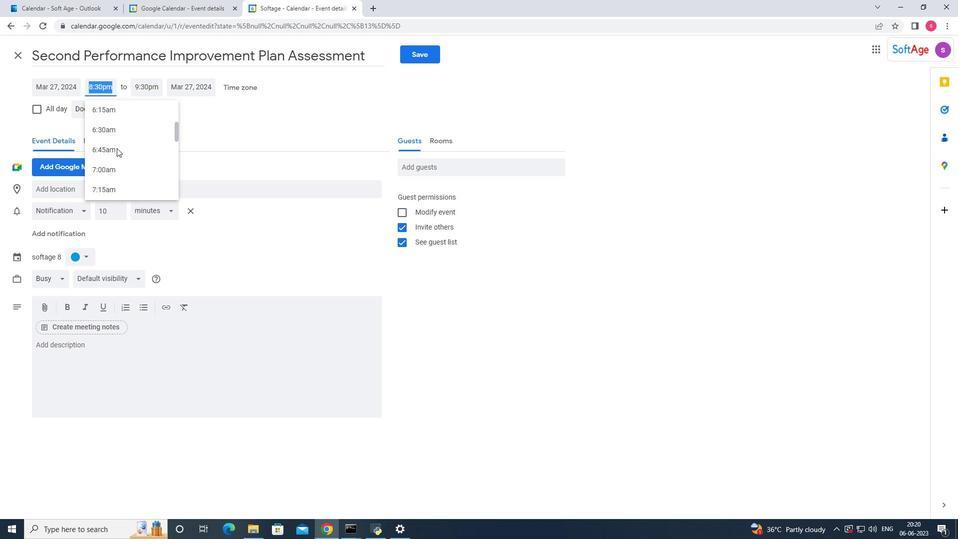 
Action: Mouse scrolled (116, 155) with delta (0, 0)
Screenshot: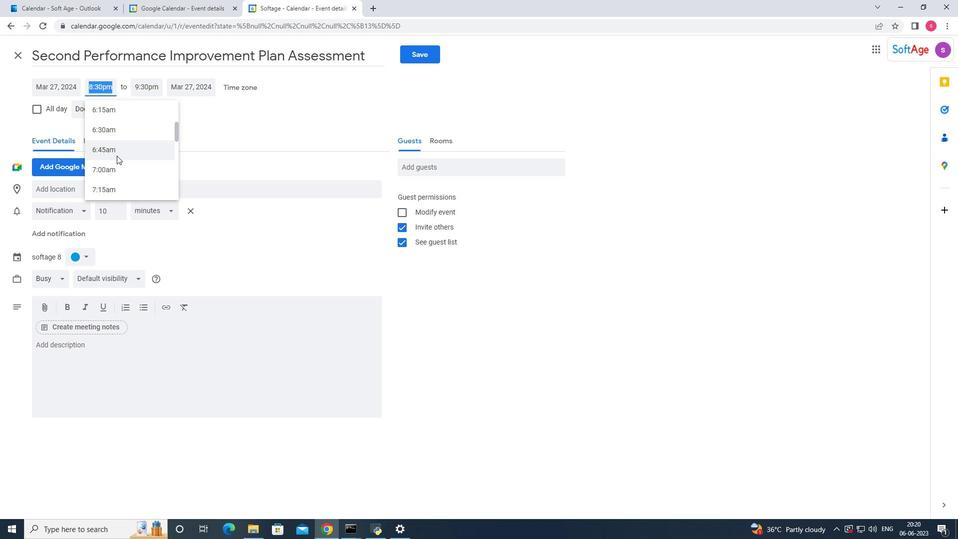 
Action: Mouse moved to (117, 164)
Screenshot: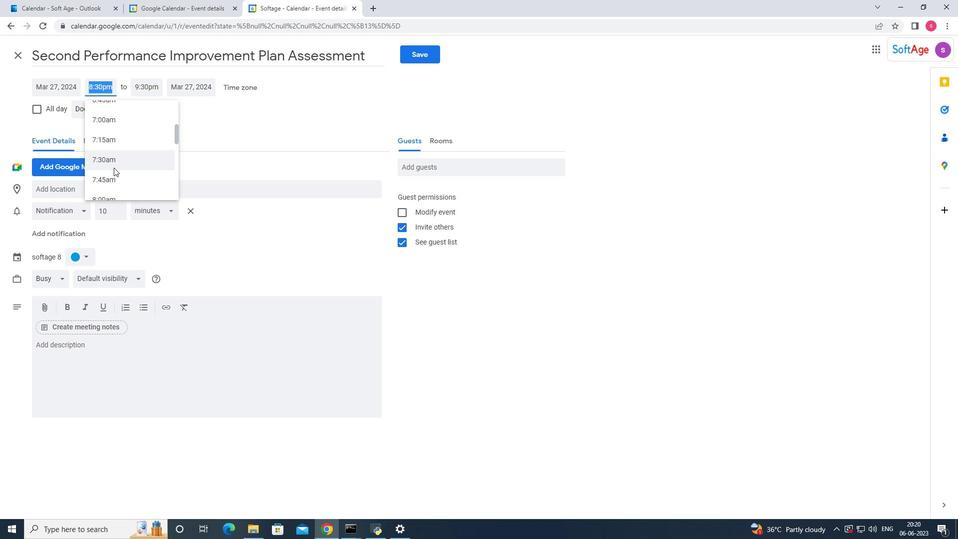 
Action: Mouse pressed left at (117, 164)
Screenshot: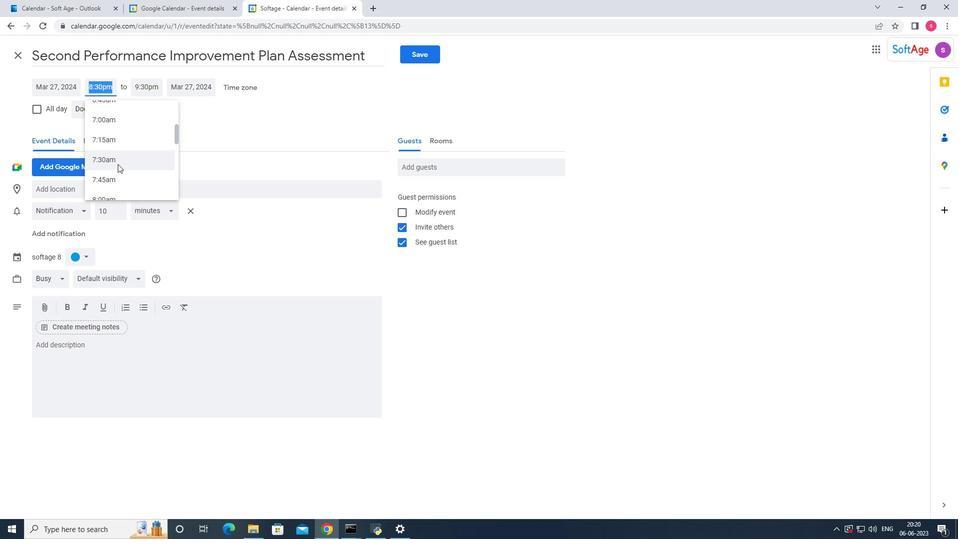 
Action: Mouse moved to (151, 88)
Screenshot: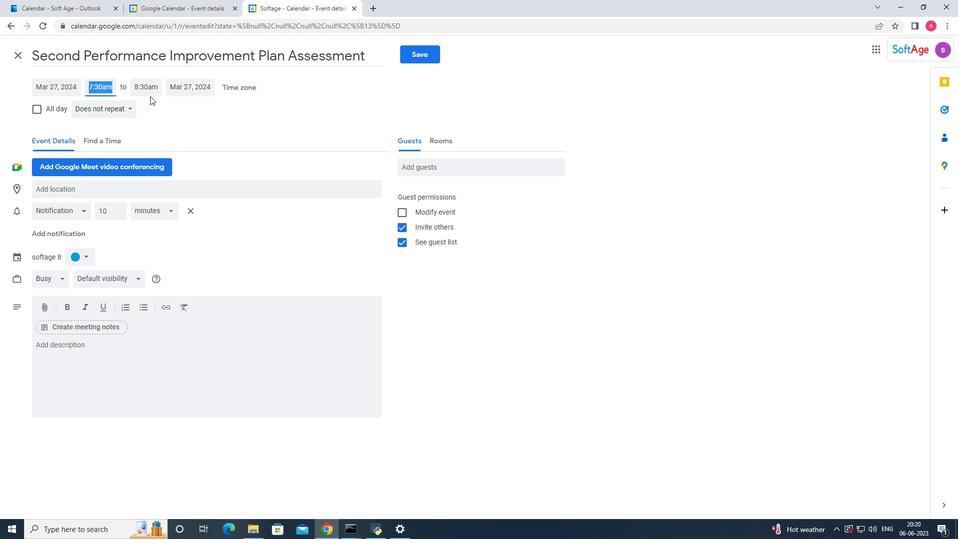 
Action: Mouse pressed left at (151, 88)
Screenshot: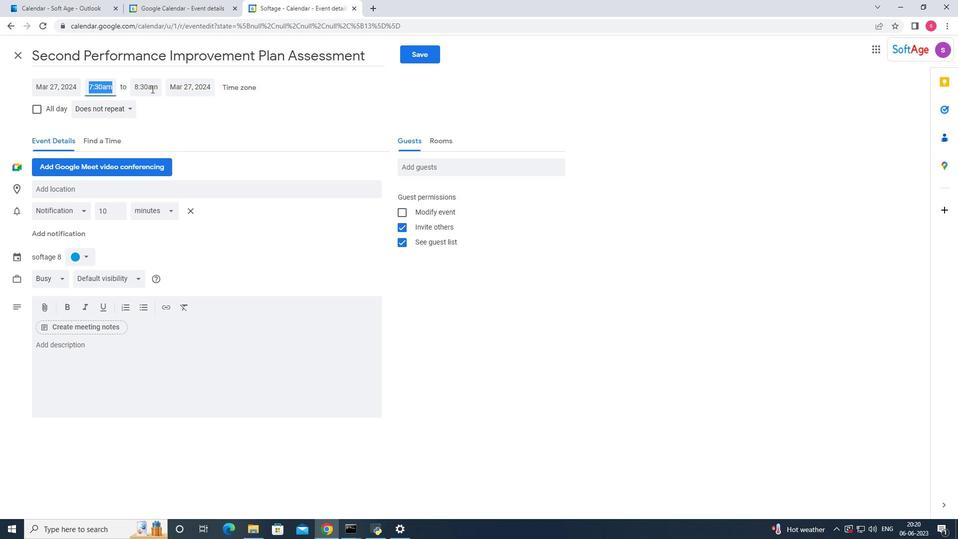 
Action: Mouse moved to (152, 186)
Screenshot: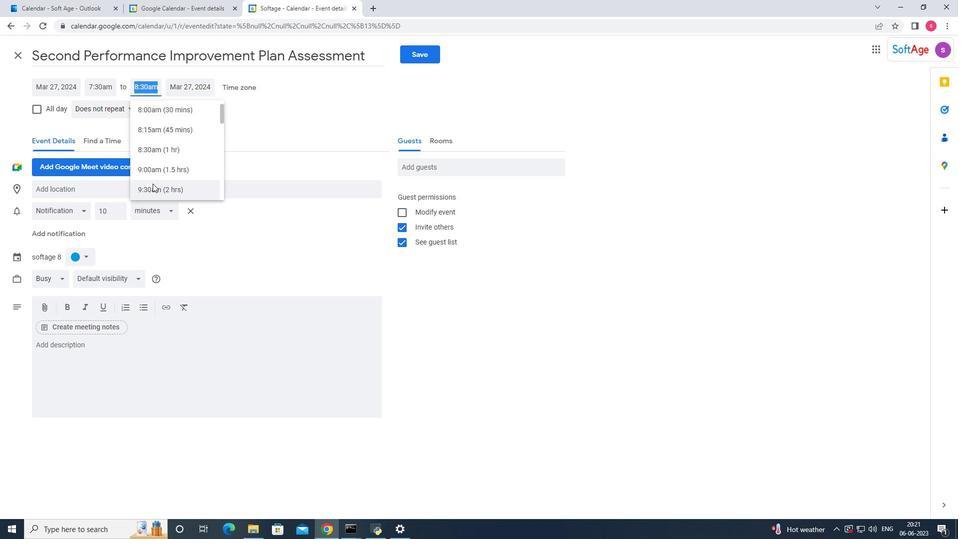 
Action: Mouse pressed left at (152, 186)
Screenshot: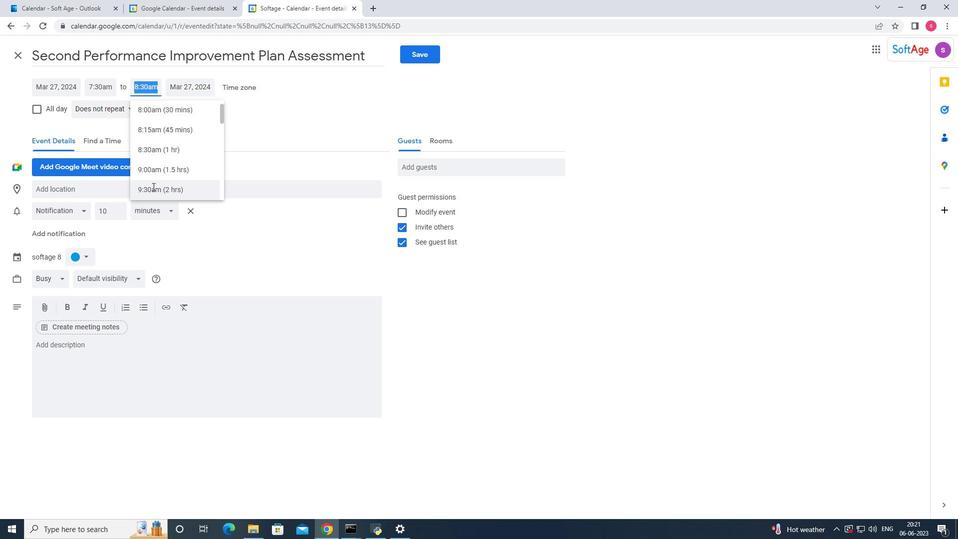 
Action: Mouse moved to (116, 359)
Screenshot: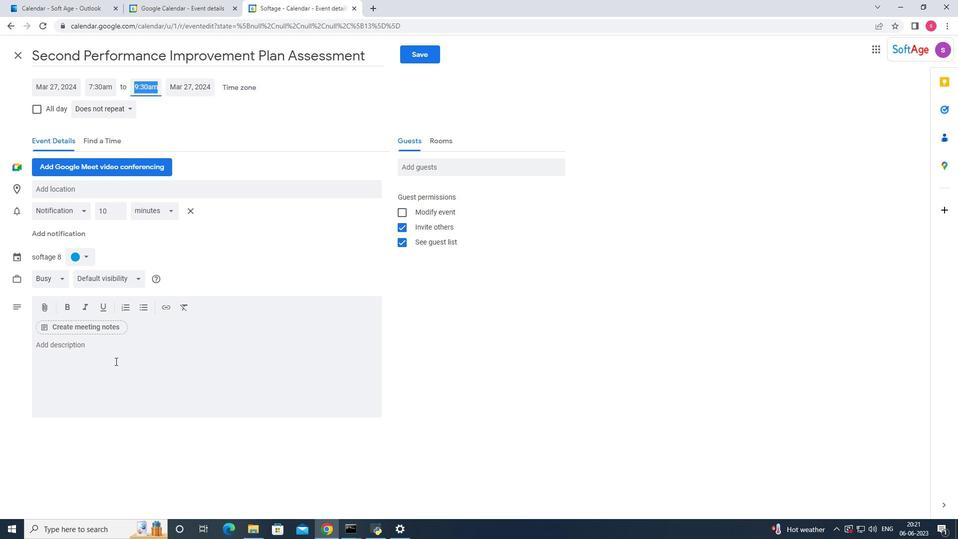 
Action: Mouse pressed left at (116, 359)
Screenshot: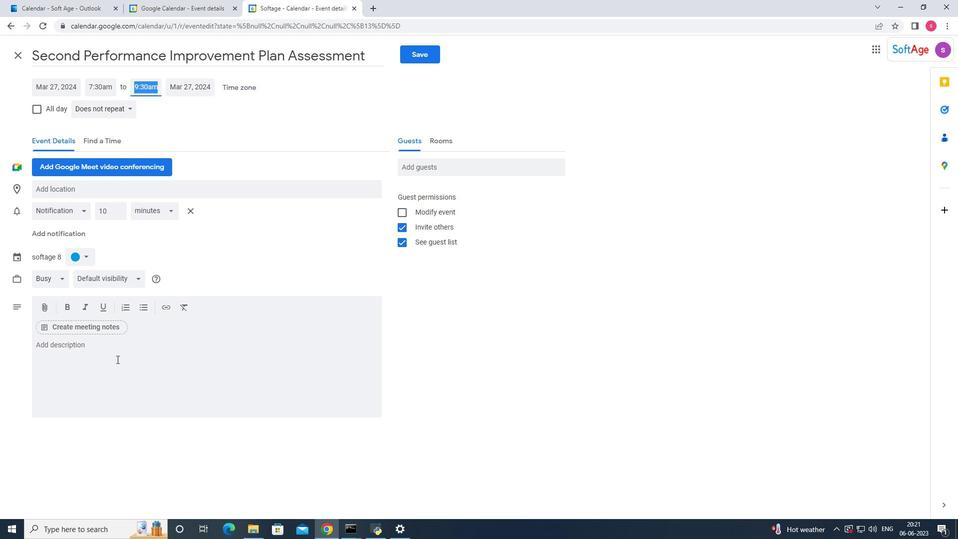 
Action: Key pressed <Key.shift><Key.shift><Key.shift><Key.shift><Key.shift>{<Key.backspace>Problem-<Key.shift_r>Sp<Key.backspace>olving<Key.space><Key.shift_r>Activities<Key.space>and<Key.space>embark<Key.space>on<Key.space>a<Key.space>transformative<Key.space>
Screenshot: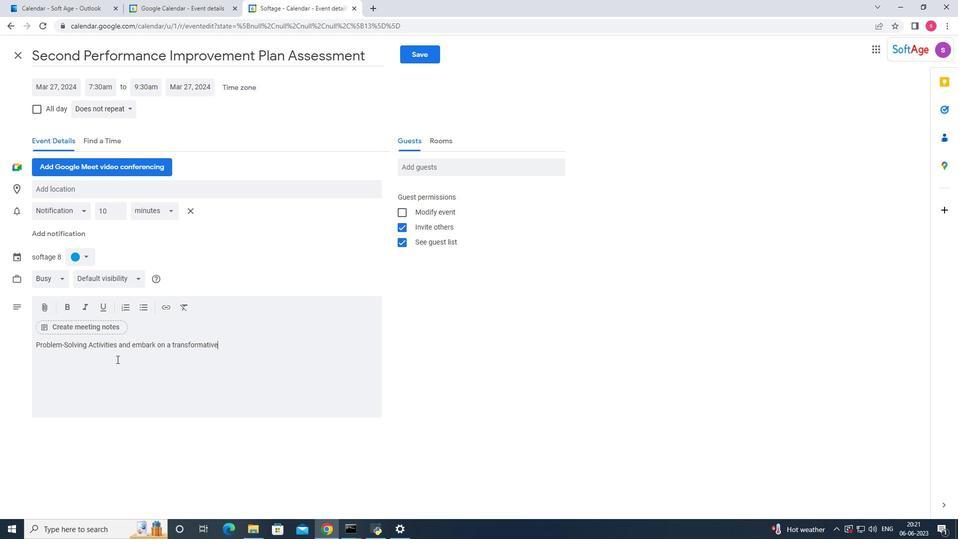 
Action: Mouse moved to (201, 345)
Screenshot: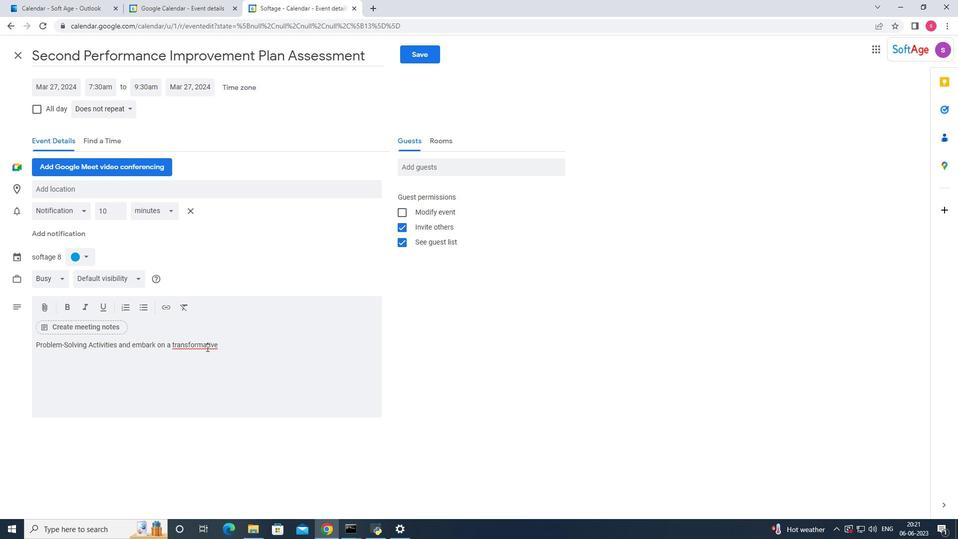 
Action: Mouse pressed right at (201, 345)
Screenshot: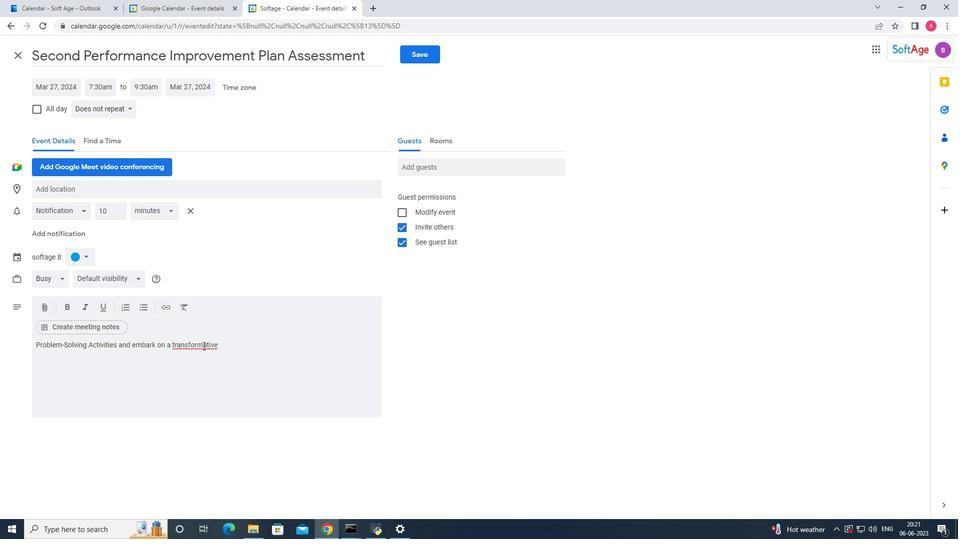 
Action: Mouse moved to (180, 373)
Screenshot: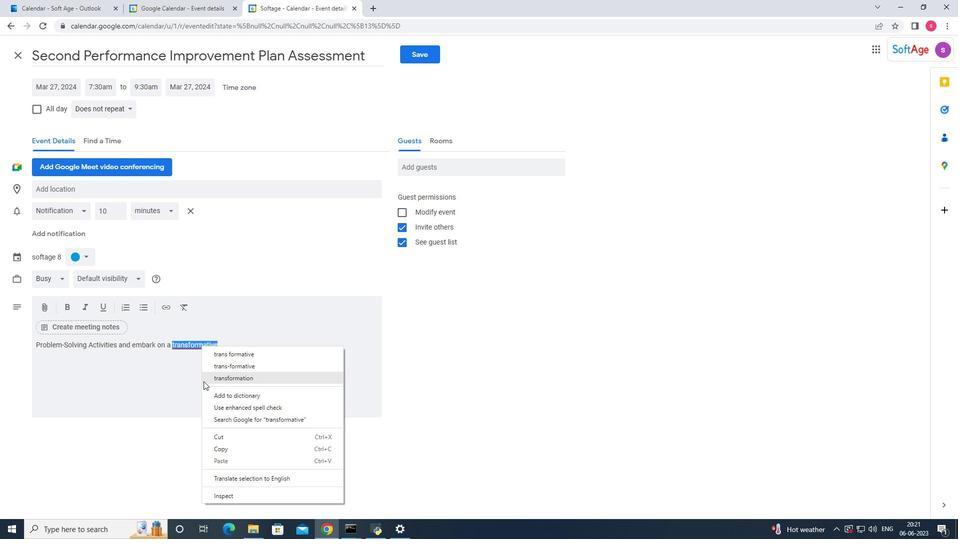 
Action: Mouse pressed left at (180, 373)
Screenshot: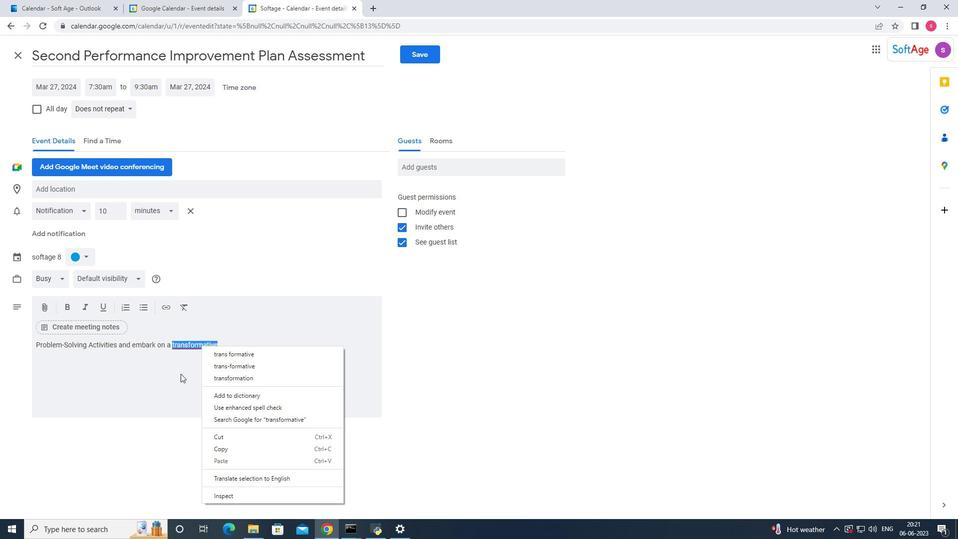 
Action: Mouse moved to (242, 349)
Screenshot: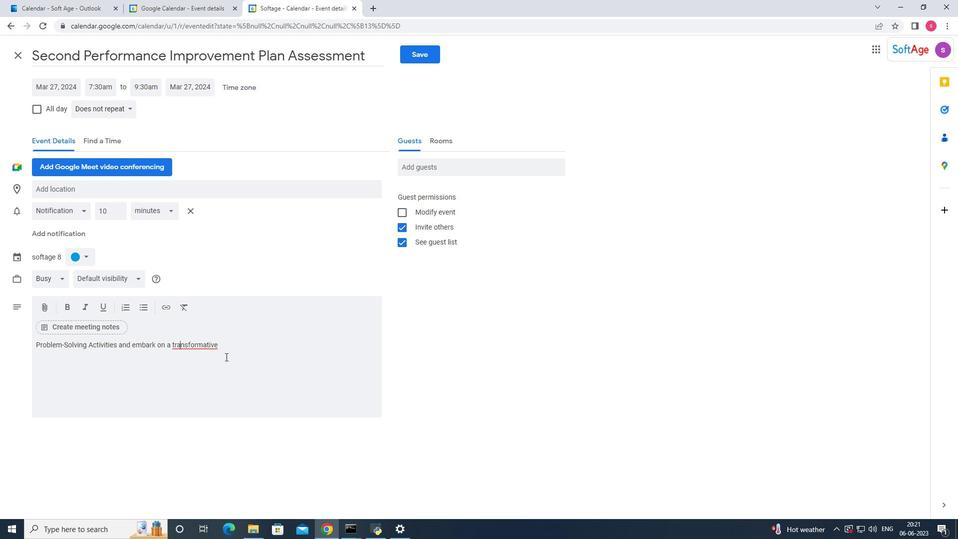 
Action: Mouse pressed left at (242, 349)
Screenshot: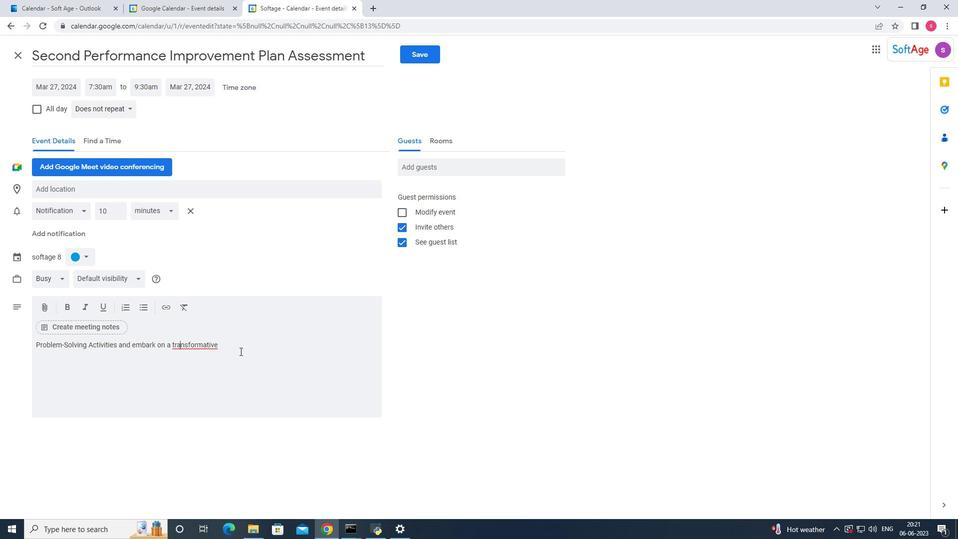 
Action: Mouse moved to (245, 348)
Screenshot: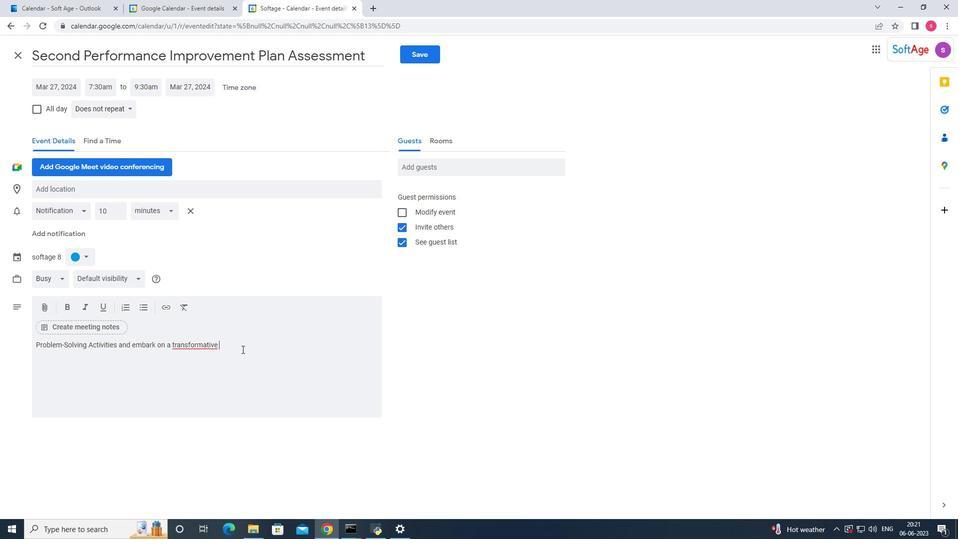 
Action: Key pressed journey<Key.space>that<Key.space>wil<Key.space>e<Key.backspace><Key.backspace>l<Key.space>empoe<Key.backspace>wer<Key.space>your<Key.space>team<Key.space>to<Key.space>overcome<Key.space>challenvg<Key.backspace><Key.backspace>ges,<Key.space>think<Key.space>creativelyn<Key.space><Key.backspace><Key.backspace>,<Key.space>and<Key.space>work<Key.space>cohesively<Key.space>to<Key.space>achieve<Key.space>outstanding<Key.space>results.<Key.space><Key.shift_r>Get<Key.space>ready<Key.space>for<Key.space>an<Key.space>inspiring<Key.space>abd<Key.space><Key.backspace><Key.backspace>nd<Key.space><Key.backspace><Key.backspace><Key.backspace><Key.backspace>nd<Key.space>incigorating<Key.space>
Screenshot: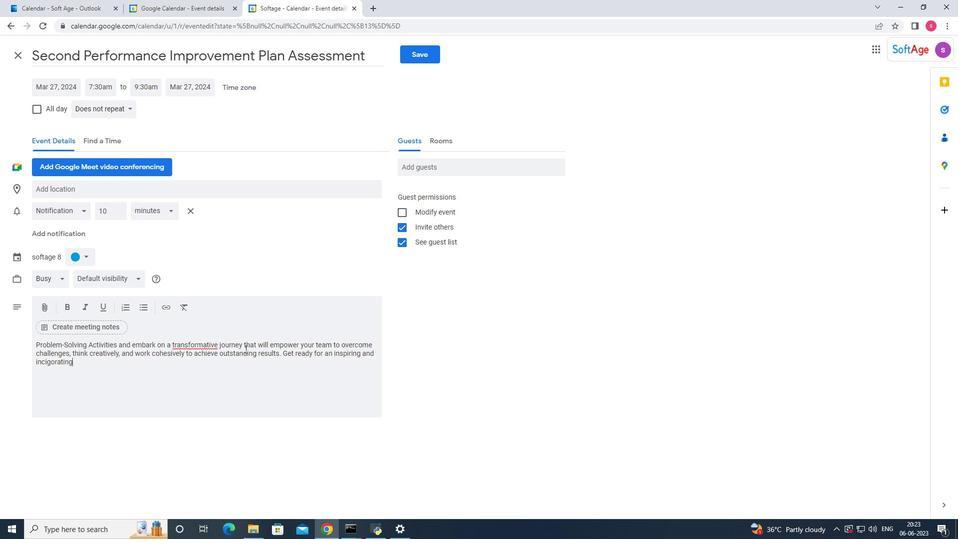
Action: Mouse moved to (55, 366)
Screenshot: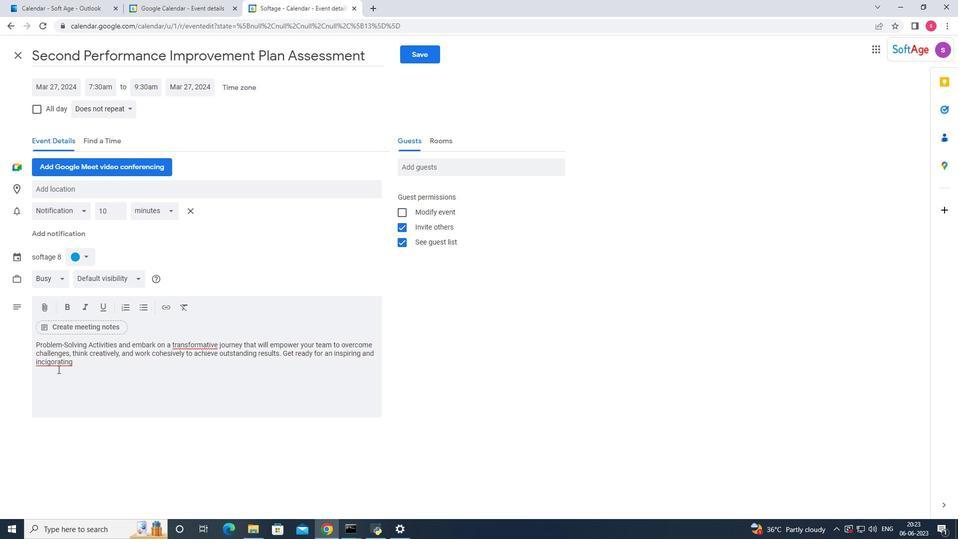 
Action: Mouse pressed right at (55, 366)
Screenshot: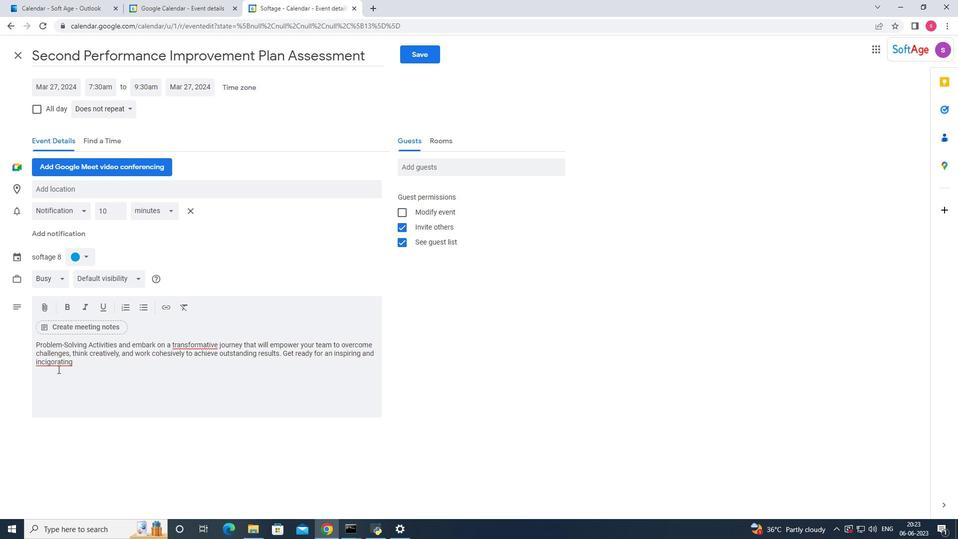 
Action: Mouse moved to (90, 217)
Screenshot: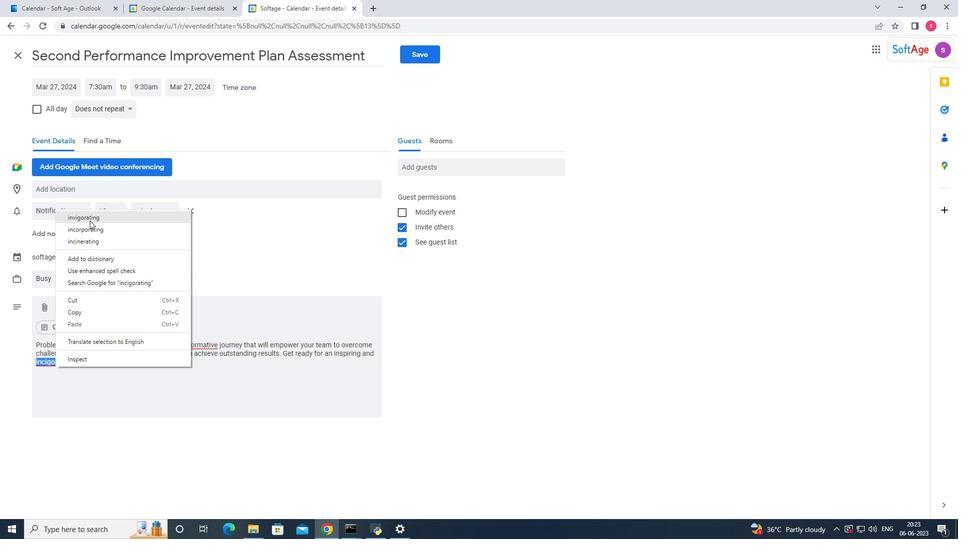
Action: Mouse pressed left at (90, 217)
Screenshot: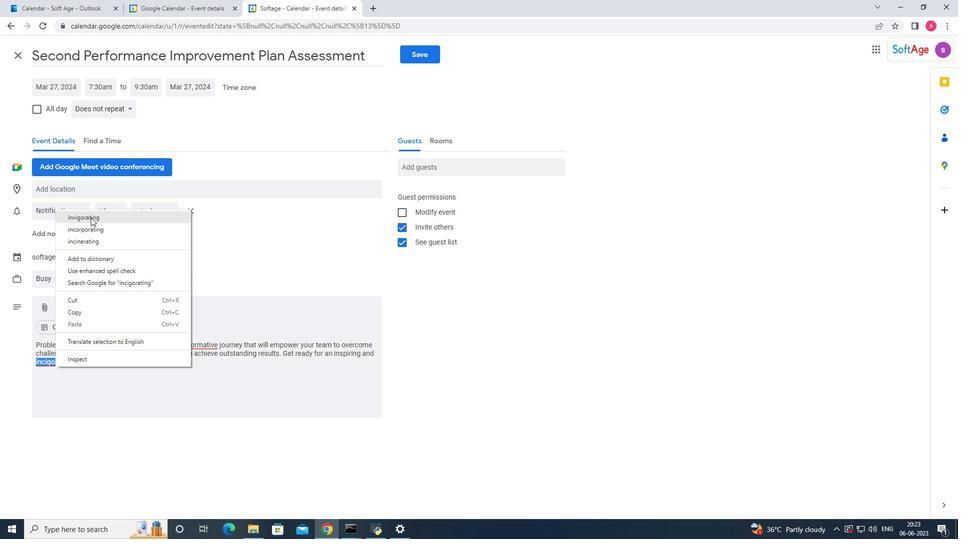 
Action: Mouse moved to (99, 367)
Screenshot: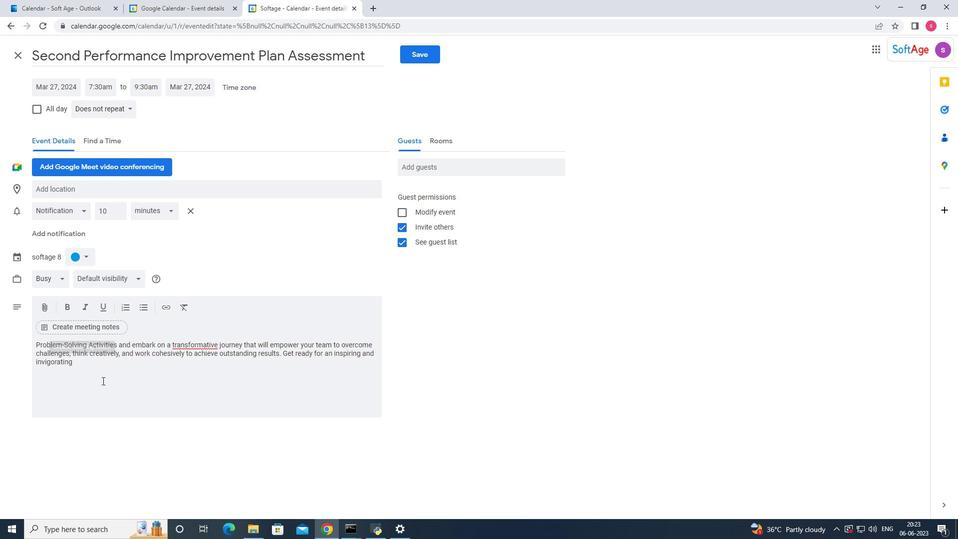 
Action: Key pressed <Key.space>retreat<Key.space>ta<Key.backspace>hat<Key.space>will<Key.space>leave<Key.space>a<Key.backspace>fore<Key.backspace><Key.space>ab<Key.space>in<Key.backspace><Key.backspace><Key.backspace><Key.backspace><Key.backspace><Key.backspace><Key.backspace><Key.backspace><Key.backspace>a<Key.space>lo<Key.backspace>ating<Key.space><Key.backspace><Key.backspace><Key.backspace><Key.backspace><Key.backspace>sting<Key.space>impact<Key.space>on<Key.space>your<Key.space>dream<Key.space><Key.backspace><Key.backspace><Key.backspace><Key.backspace><Key.backspace><Key.backspace>tre<Key.backspace><Key.backspace>eam's<Key.space><Key.backspace><Key.backspace><Key.backspace><Key.shift>"s<Key.space>problem-solving<Key.space>avili<Key.backspace><Key.backspace><Key.backspace><Key.backspace>bilities<Key.space>and<Key.space>overall<Key.space>collaboration.<Key.space>
Screenshot: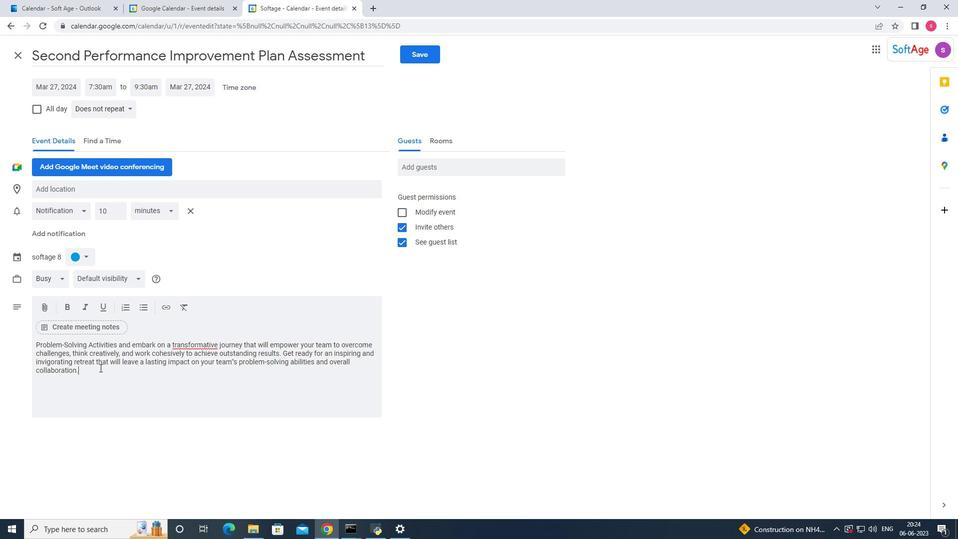 
Action: Mouse moved to (80, 255)
Screenshot: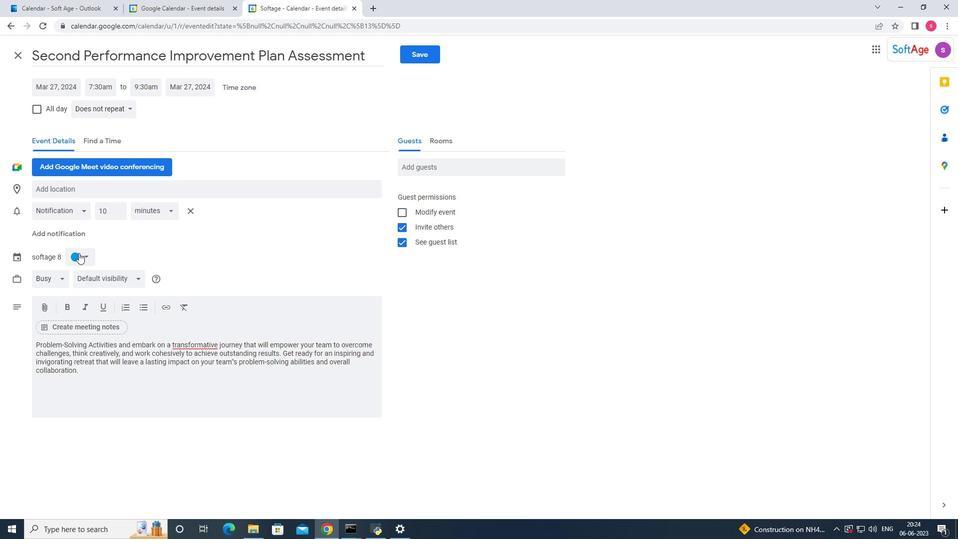 
Action: Mouse pressed left at (80, 255)
Screenshot: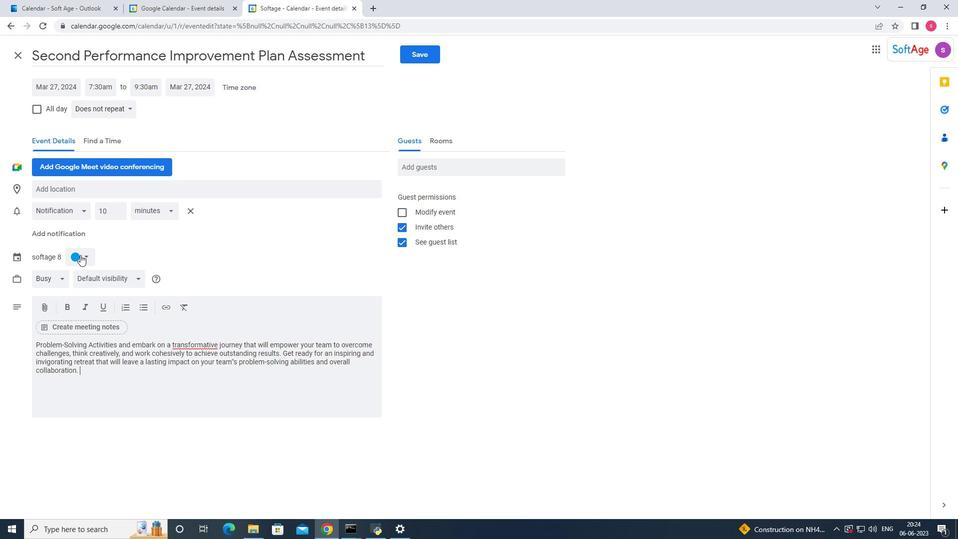 
Action: Mouse moved to (76, 254)
Screenshot: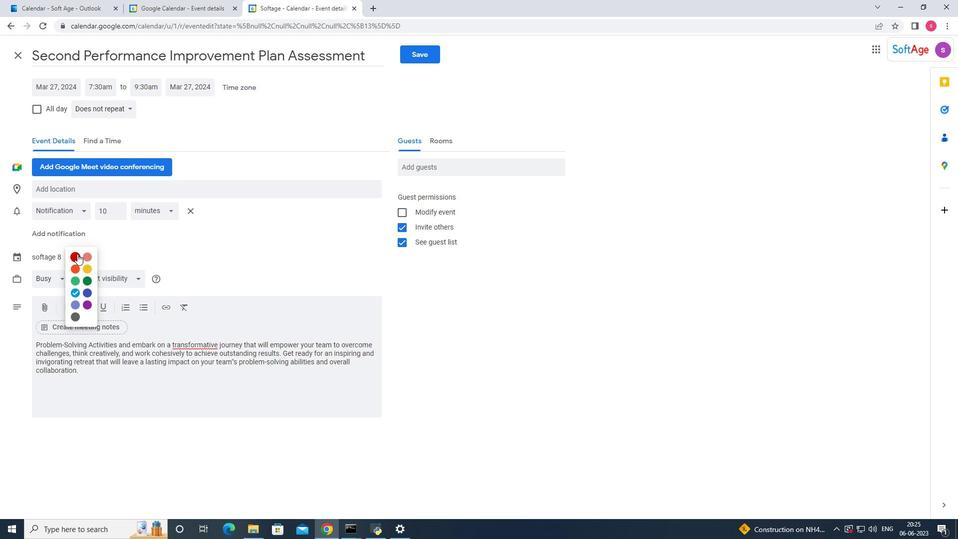 
Action: Mouse pressed left at (76, 254)
Screenshot: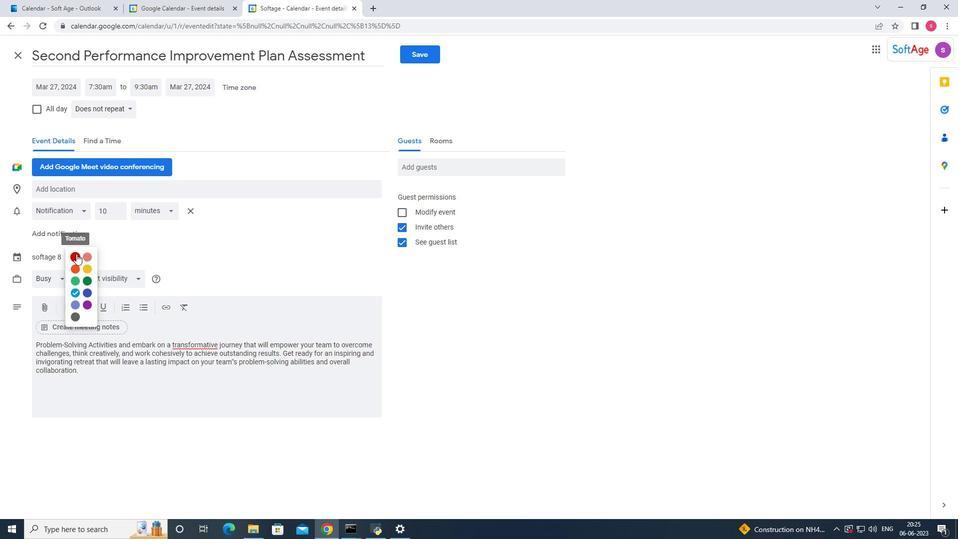 
Action: Mouse moved to (120, 186)
Screenshot: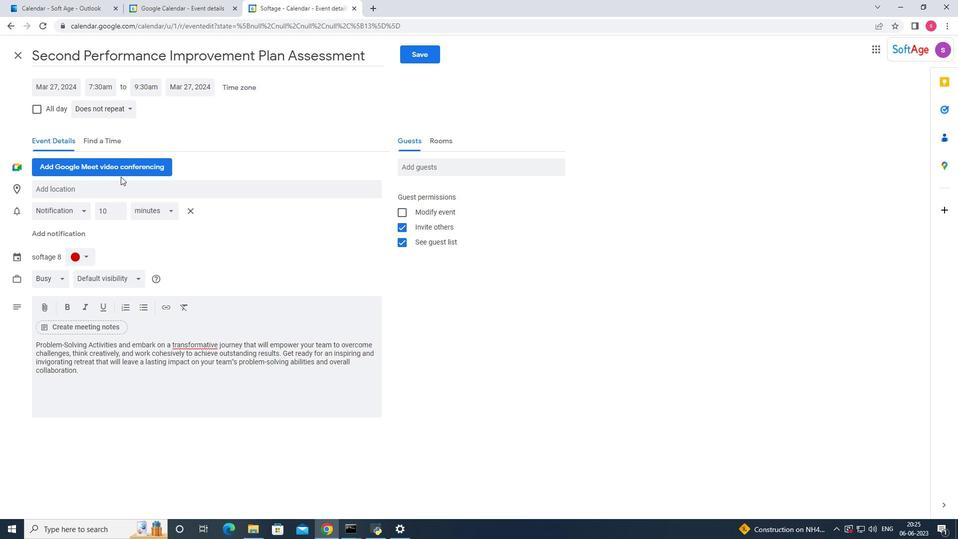 
Action: Mouse pressed left at (120, 186)
Screenshot: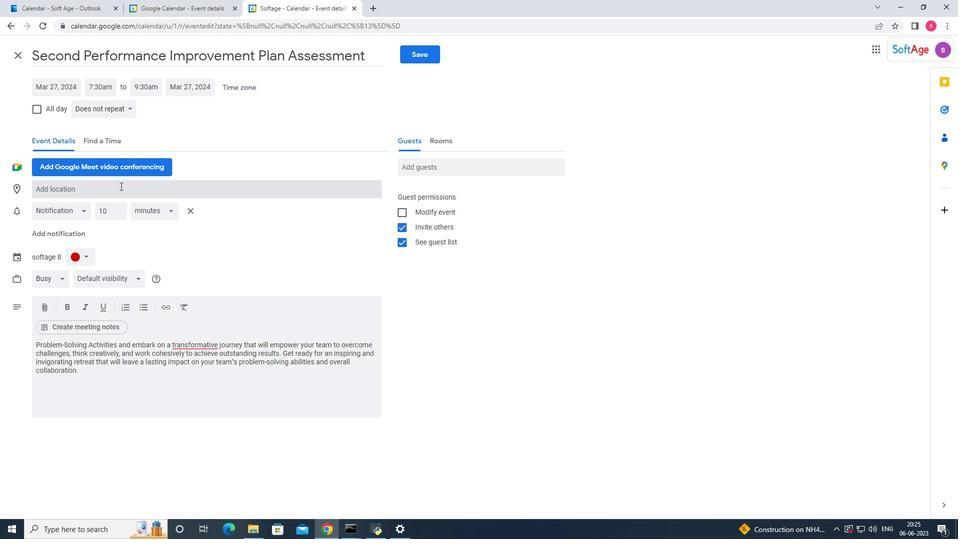 
Action: Key pressed <Key.shift><Key.shift><Key.shift><Key.shift><Key.shift><Key.shift><Key.shift><Key.shift><Key.shift><Key.shift><Key.shift><Key.shift><Key.shift><Key.shift><Key.shift><Key.shift><Key.shift><Key.shift><Key.shift><Key.shift><Key.backspace><Key.shift_r>Valencia
Screenshot: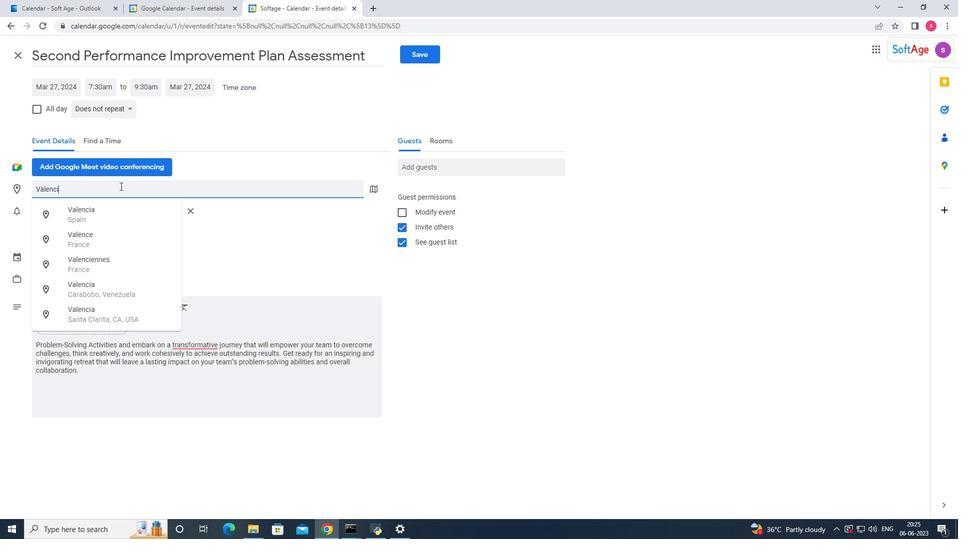 
Action: Mouse moved to (81, 217)
Screenshot: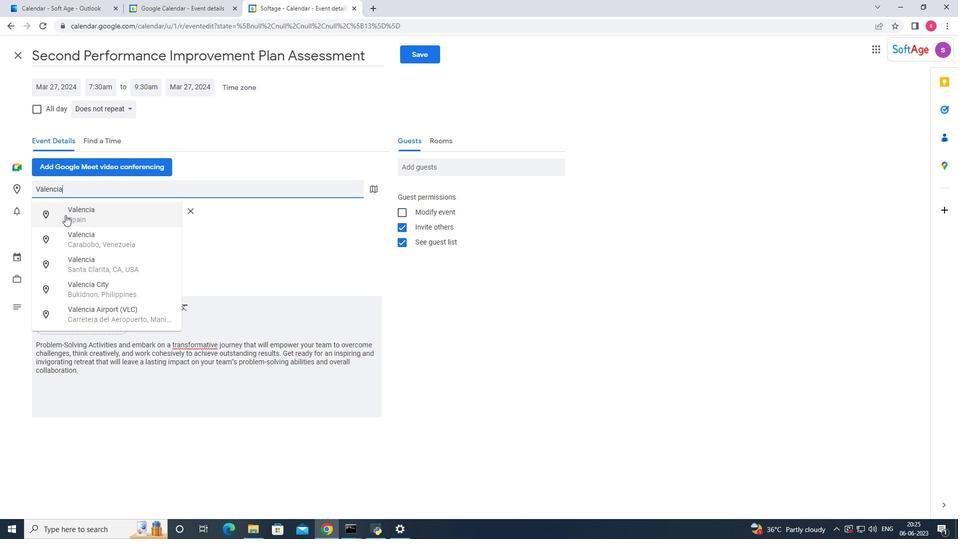 
Action: Mouse pressed left at (81, 217)
Screenshot: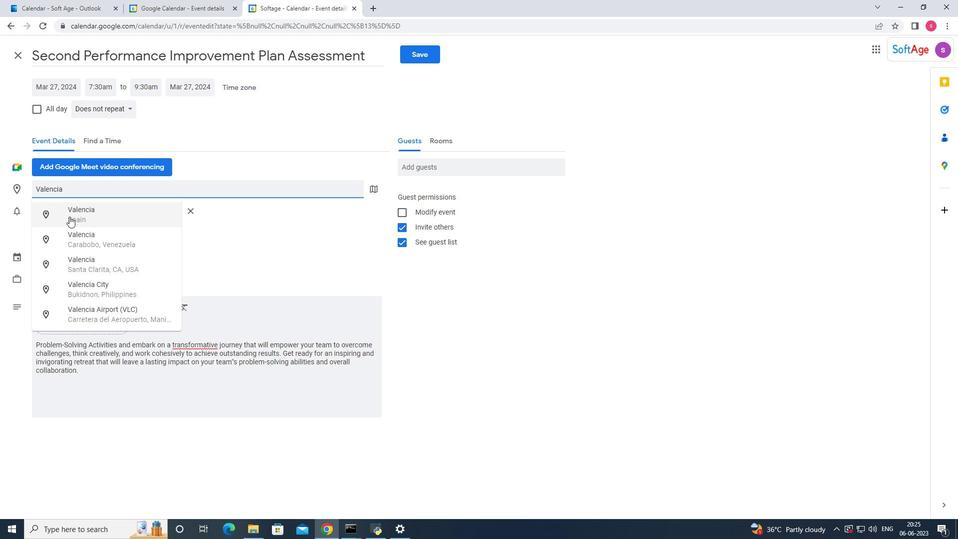 
Action: Mouse moved to (426, 166)
Screenshot: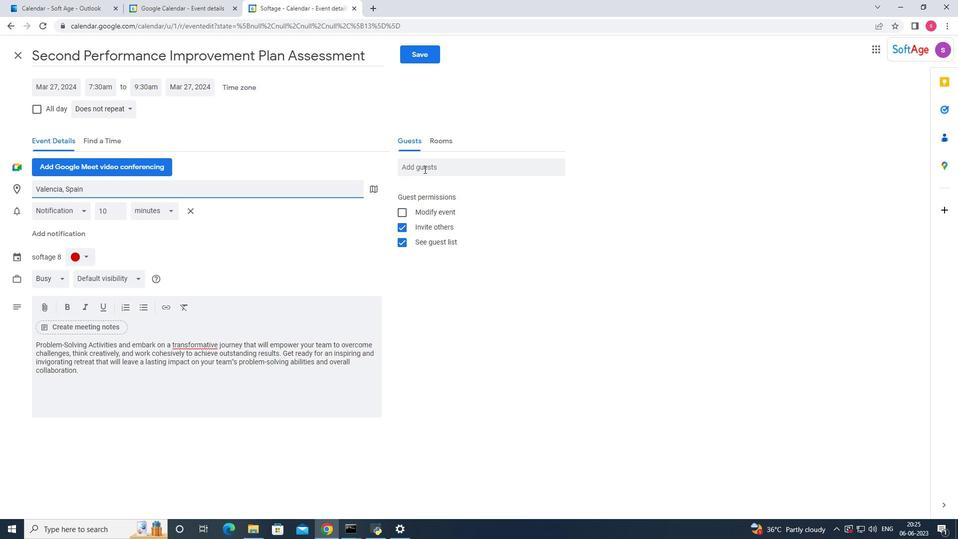 
Action: Mouse pressed left at (426, 166)
Screenshot: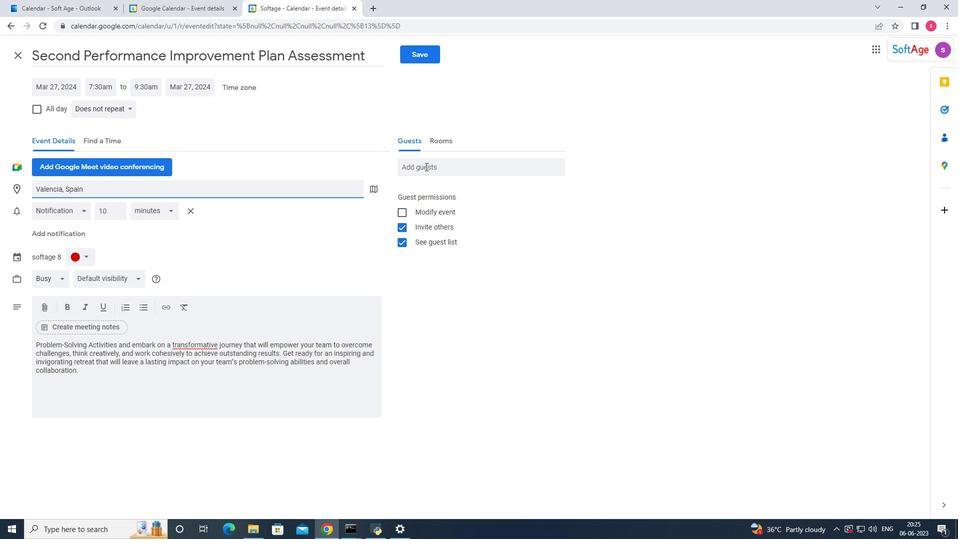 
Action: Key pressed softage.1
Screenshot: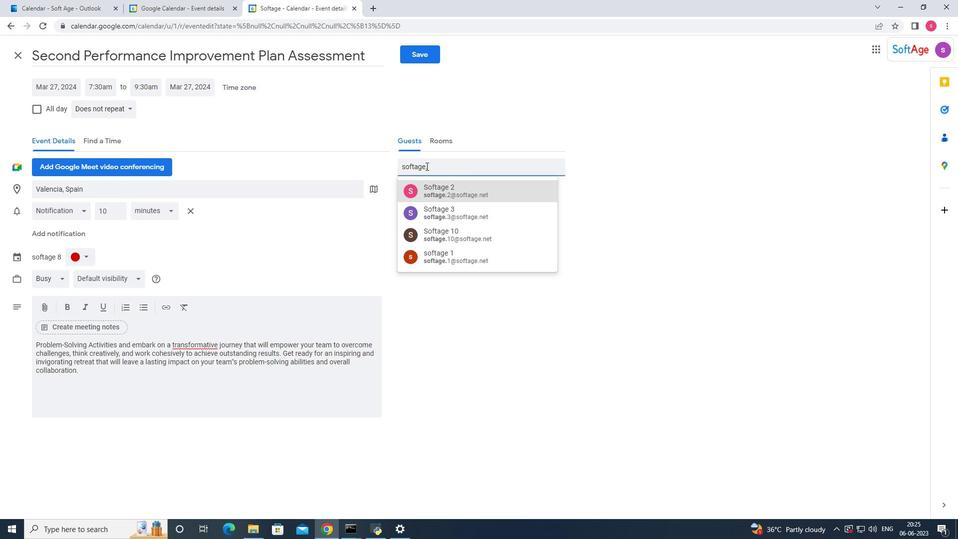 
Action: Mouse moved to (444, 204)
Screenshot: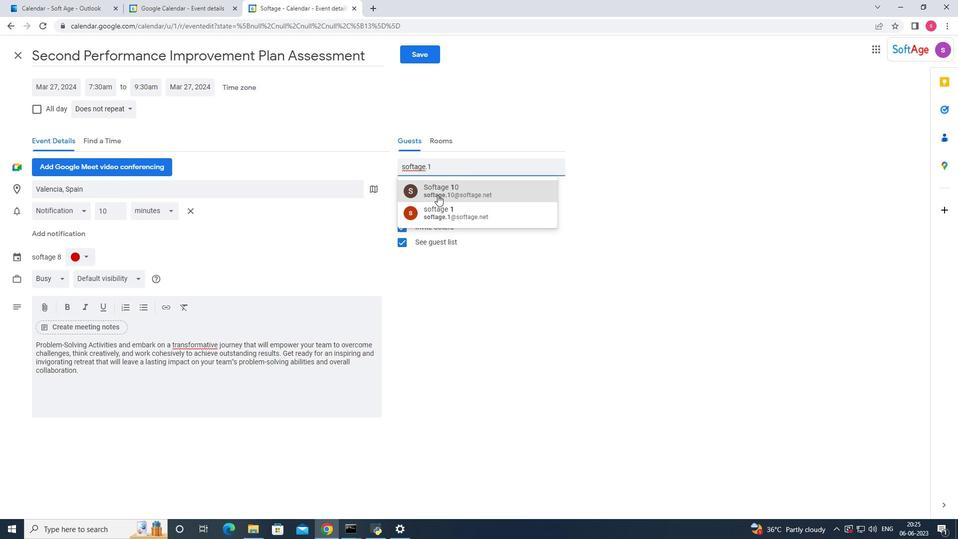 
Action: Mouse pressed left at (444, 204)
Screenshot: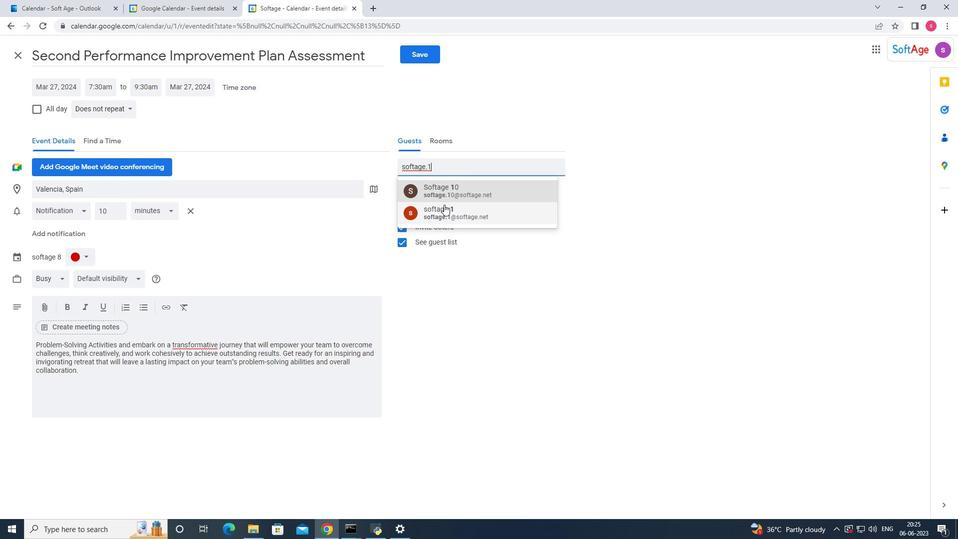 
Action: Mouse moved to (444, 205)
Screenshot: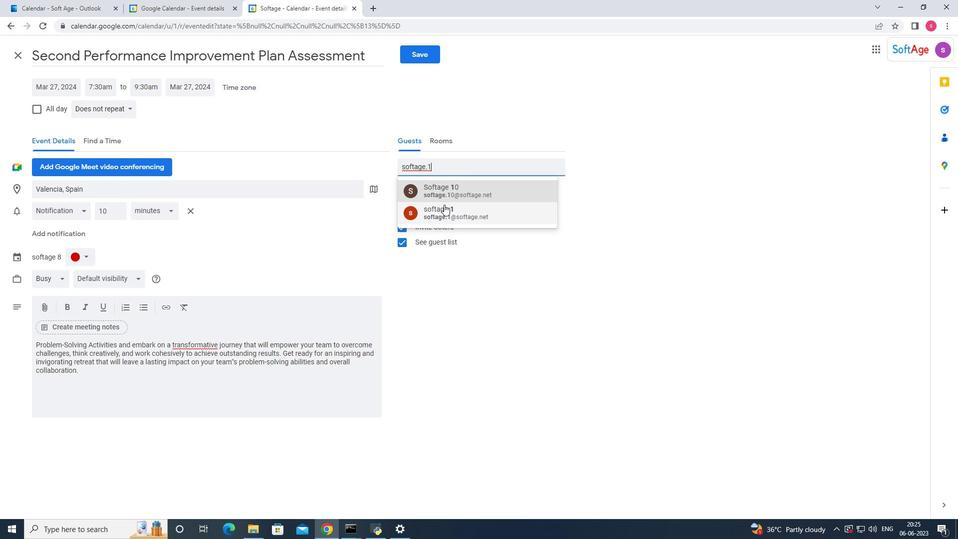 
Action: Key pressed softage.6
Screenshot: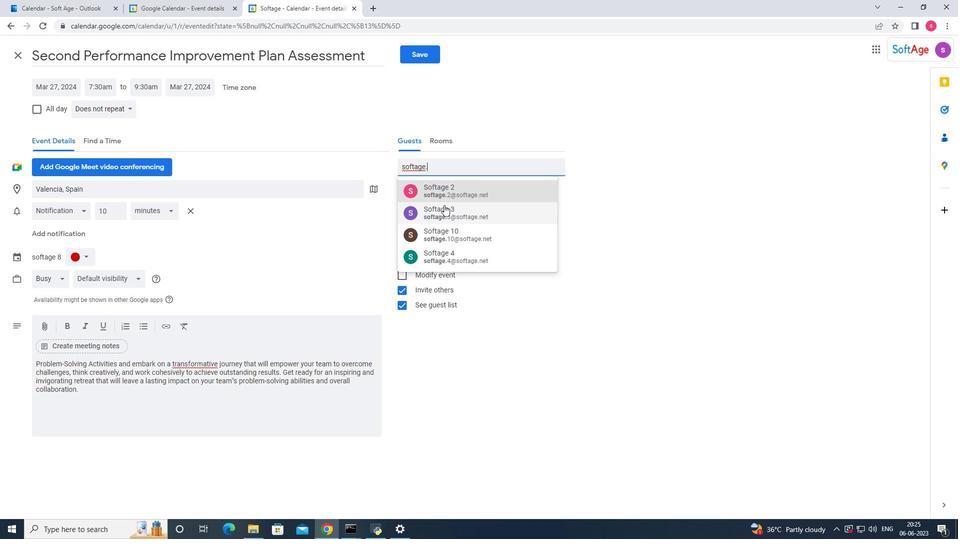 
Action: Mouse moved to (459, 188)
Screenshot: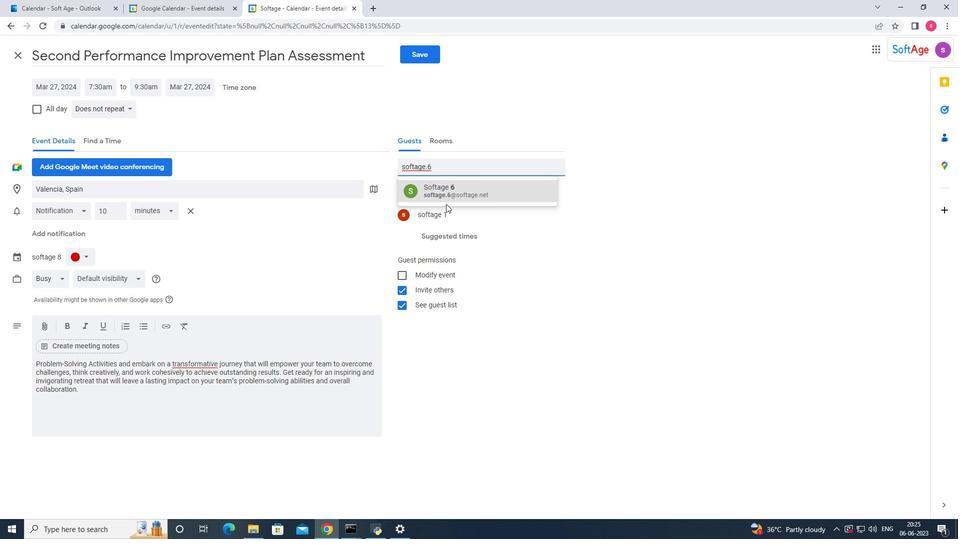 
Action: Mouse pressed left at (459, 188)
Screenshot: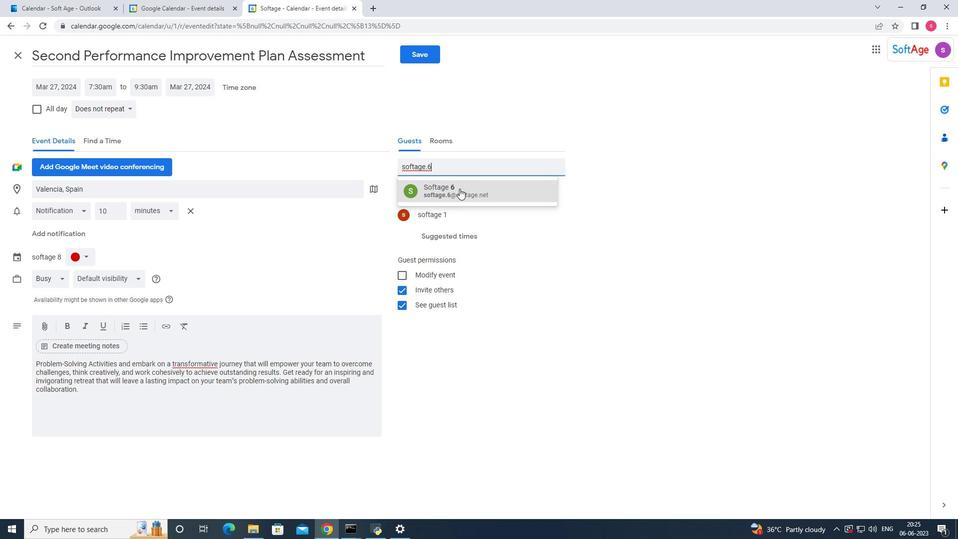 
Action: Mouse moved to (119, 104)
Screenshot: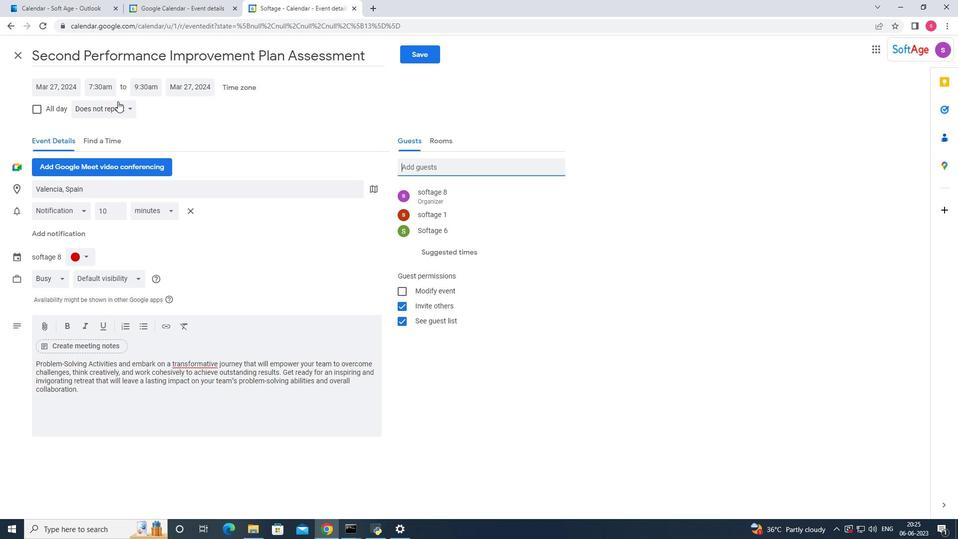 
Action: Mouse pressed left at (119, 104)
Screenshot: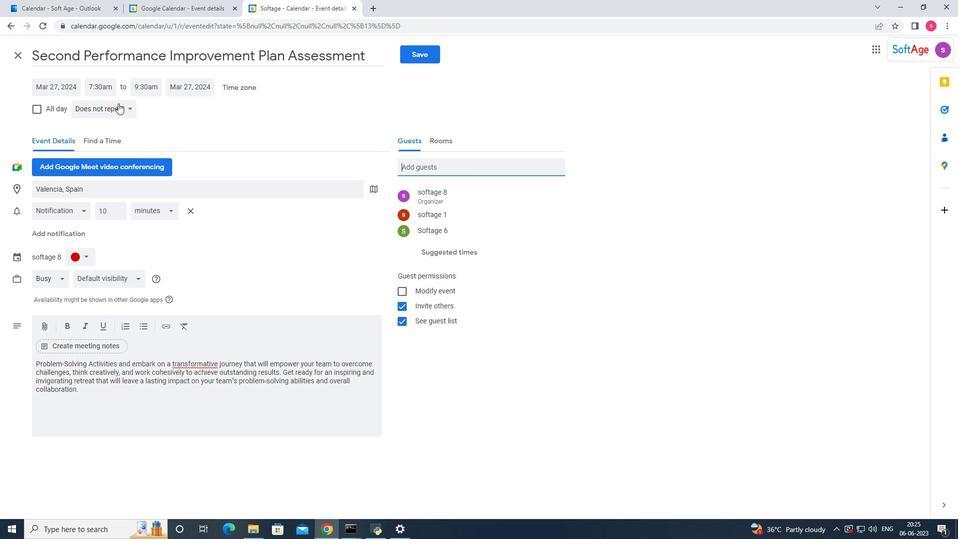 
Action: Mouse moved to (102, 127)
Screenshot: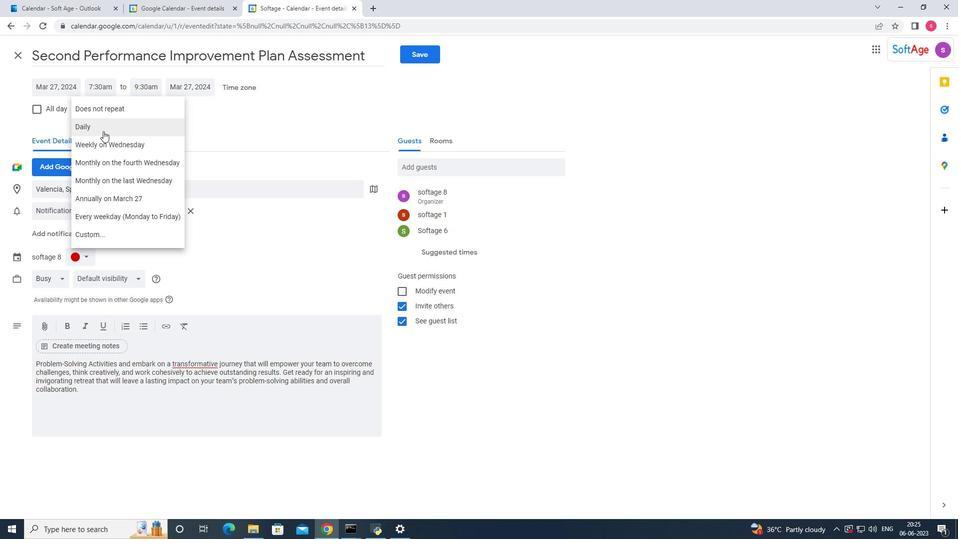 
Action: Mouse pressed left at (102, 127)
Screenshot: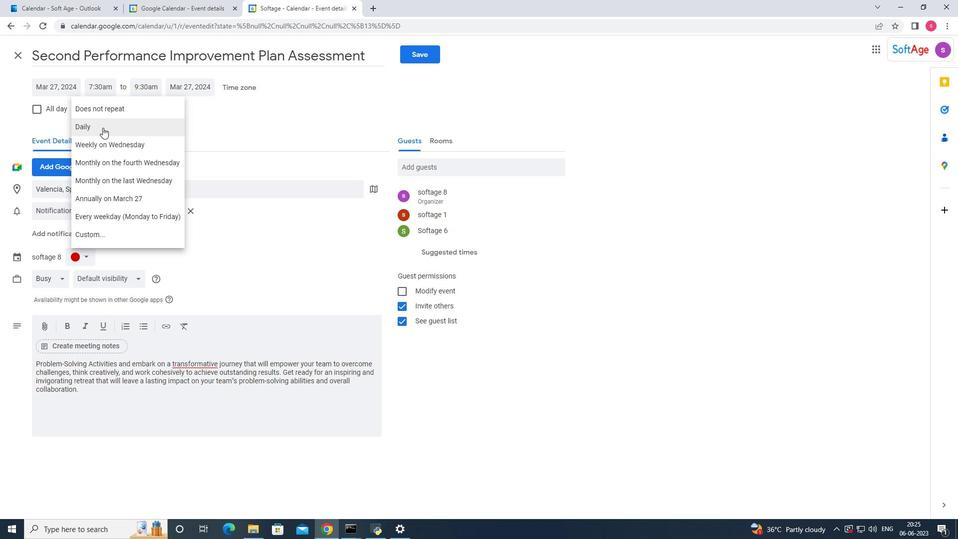 
Action: Mouse moved to (418, 54)
Screenshot: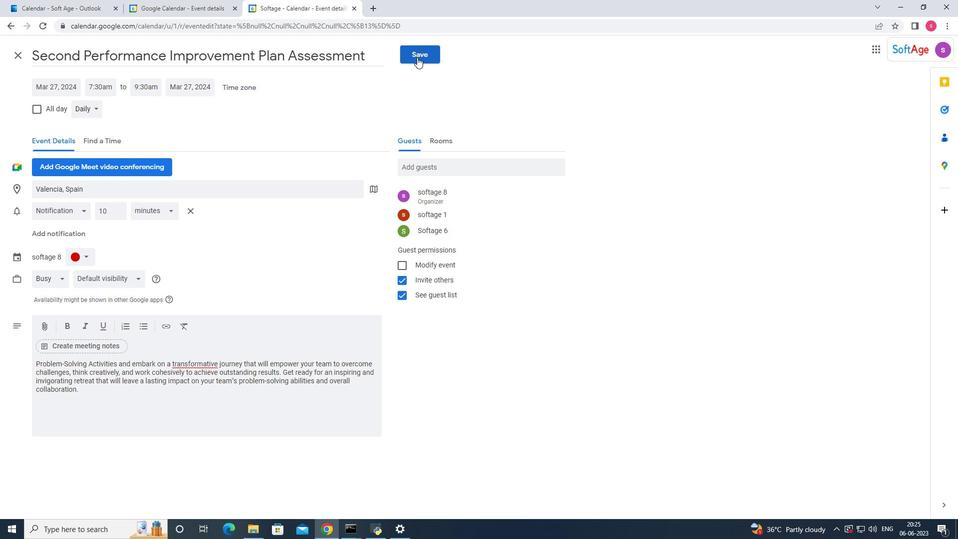 
Action: Mouse pressed left at (418, 54)
Screenshot: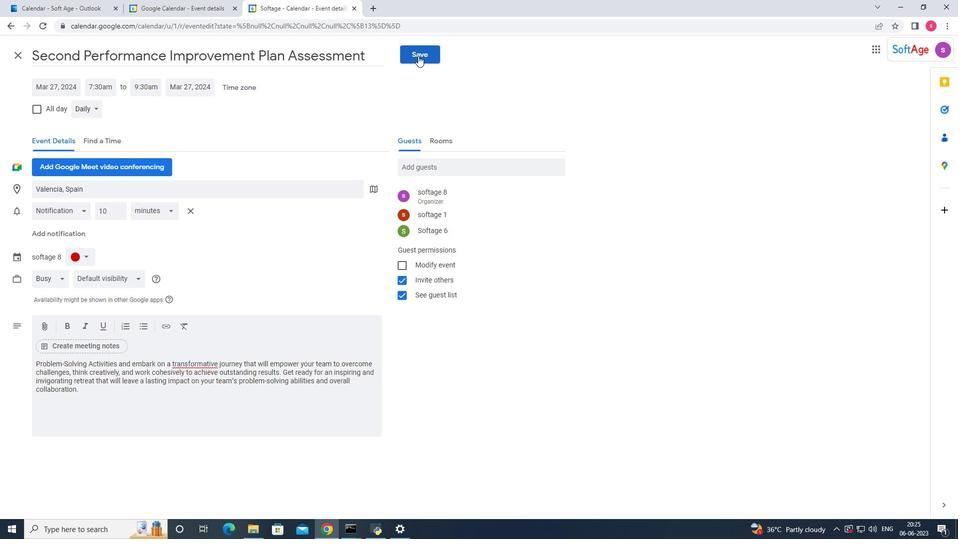 
Action: Mouse moved to (578, 298)
Screenshot: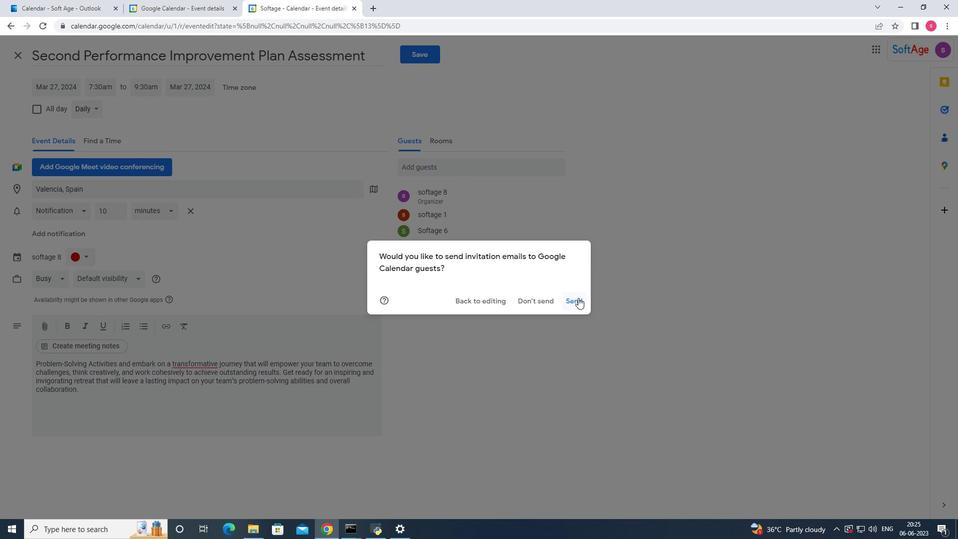 
Action: Mouse pressed left at (578, 298)
Screenshot: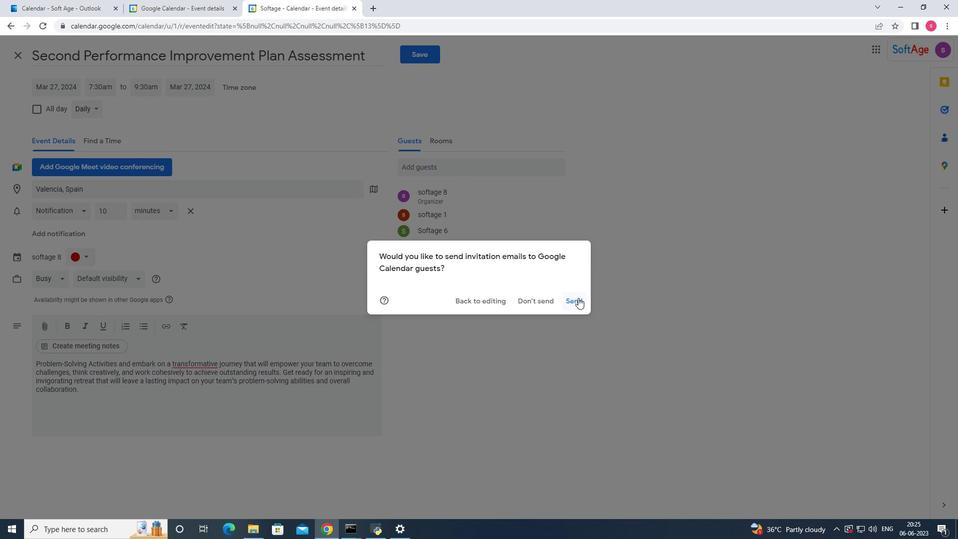 
Action: Mouse moved to (119, 291)
Screenshot: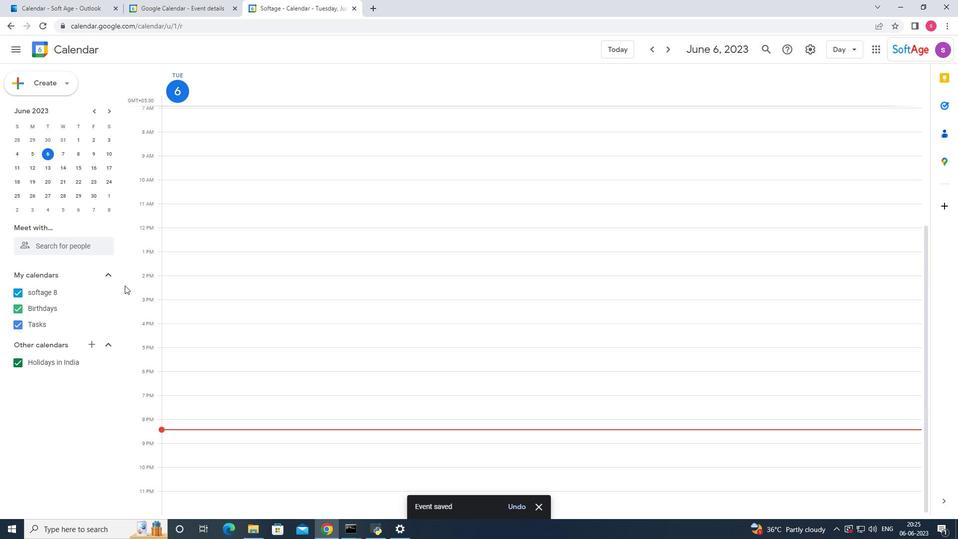 
